 Task: Find a one-way flight from San Diego to New York on August 15.
Action: Mouse moved to (444, 264)
Screenshot: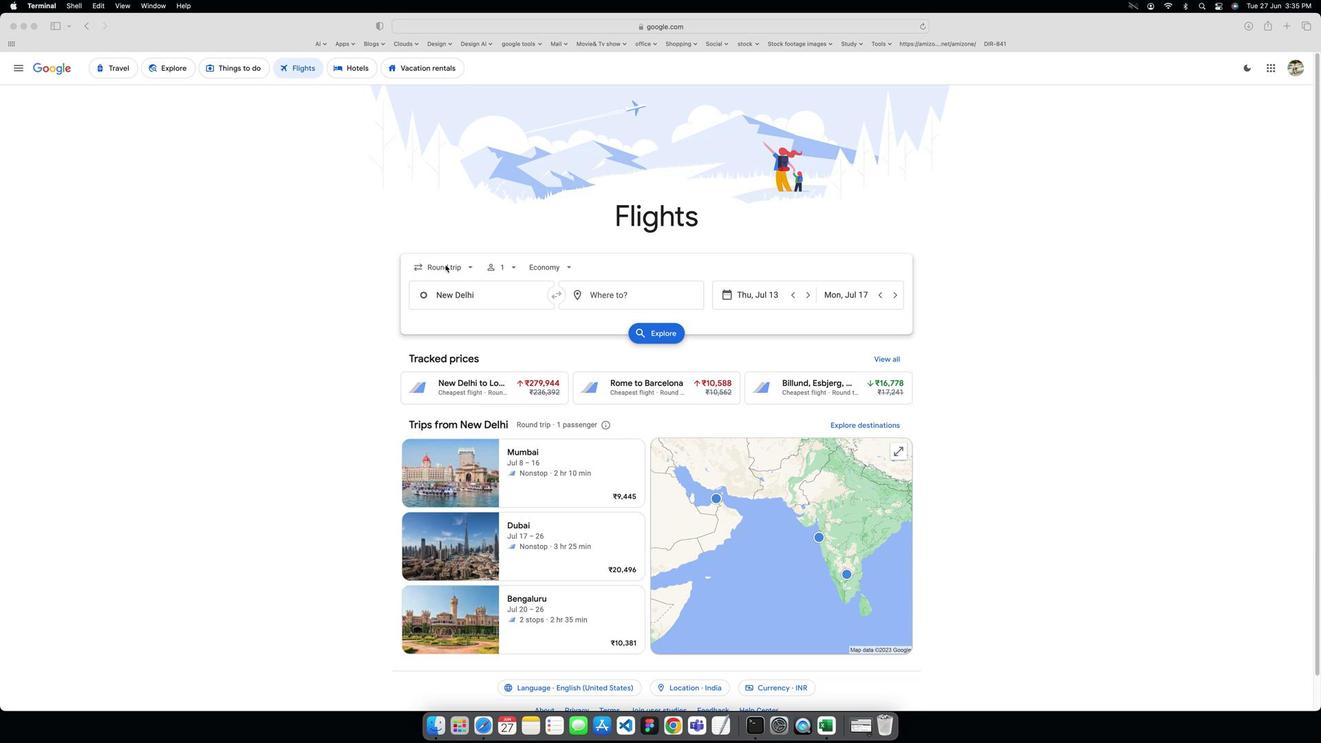 
Action: Mouse pressed left at (444, 264)
Screenshot: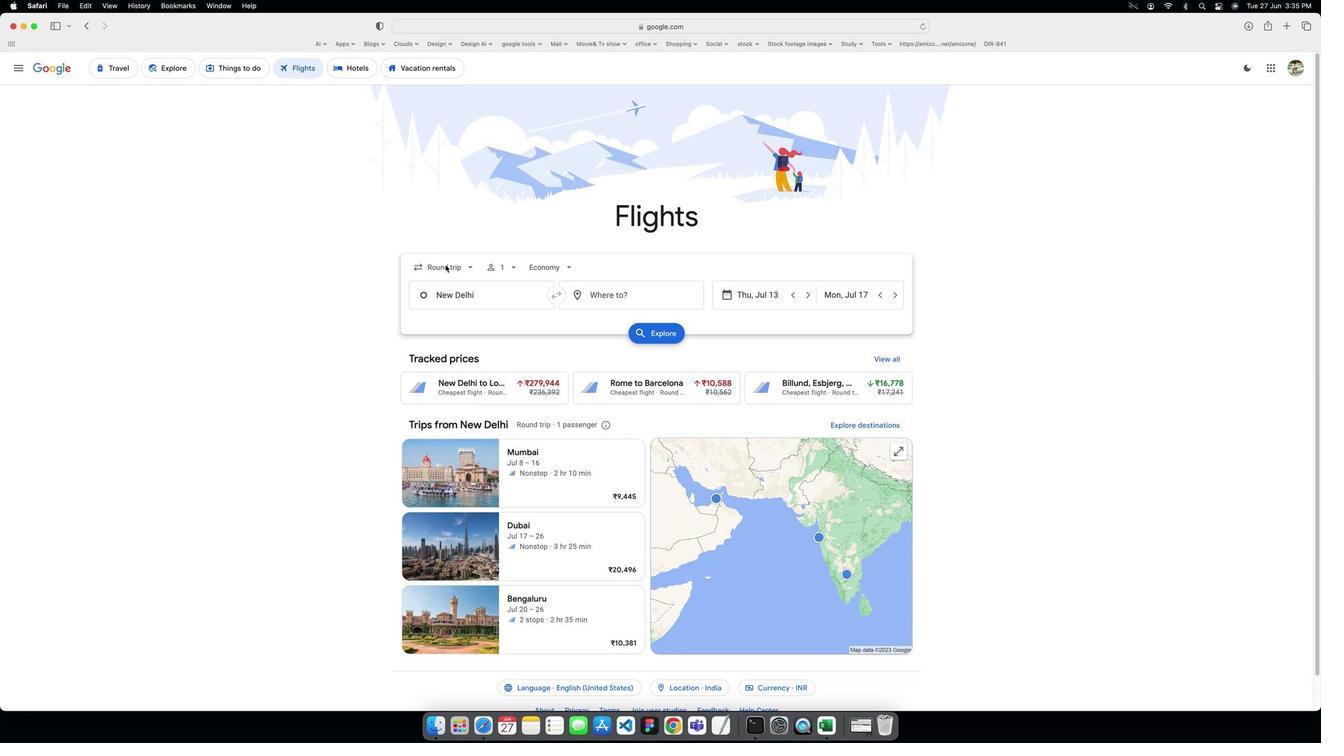 
Action: Mouse moved to (437, 268)
Screenshot: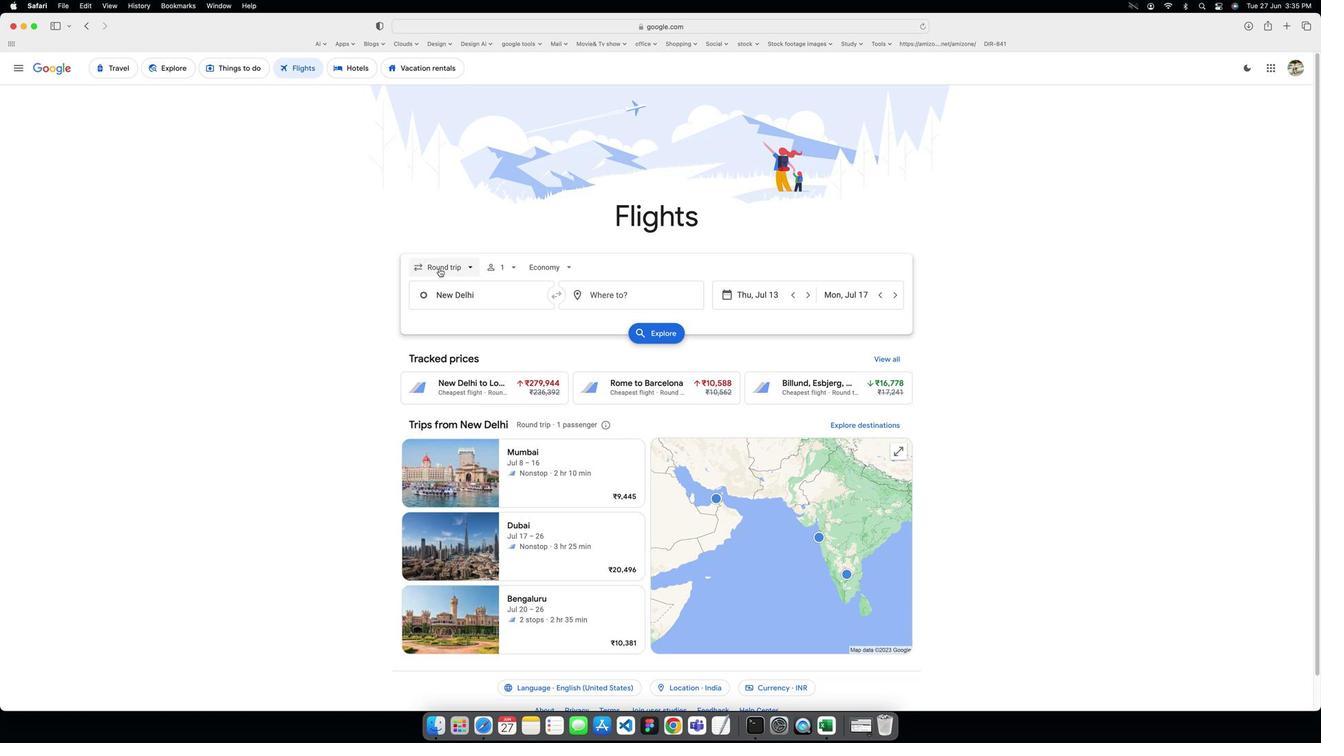 
Action: Mouse pressed left at (437, 268)
Screenshot: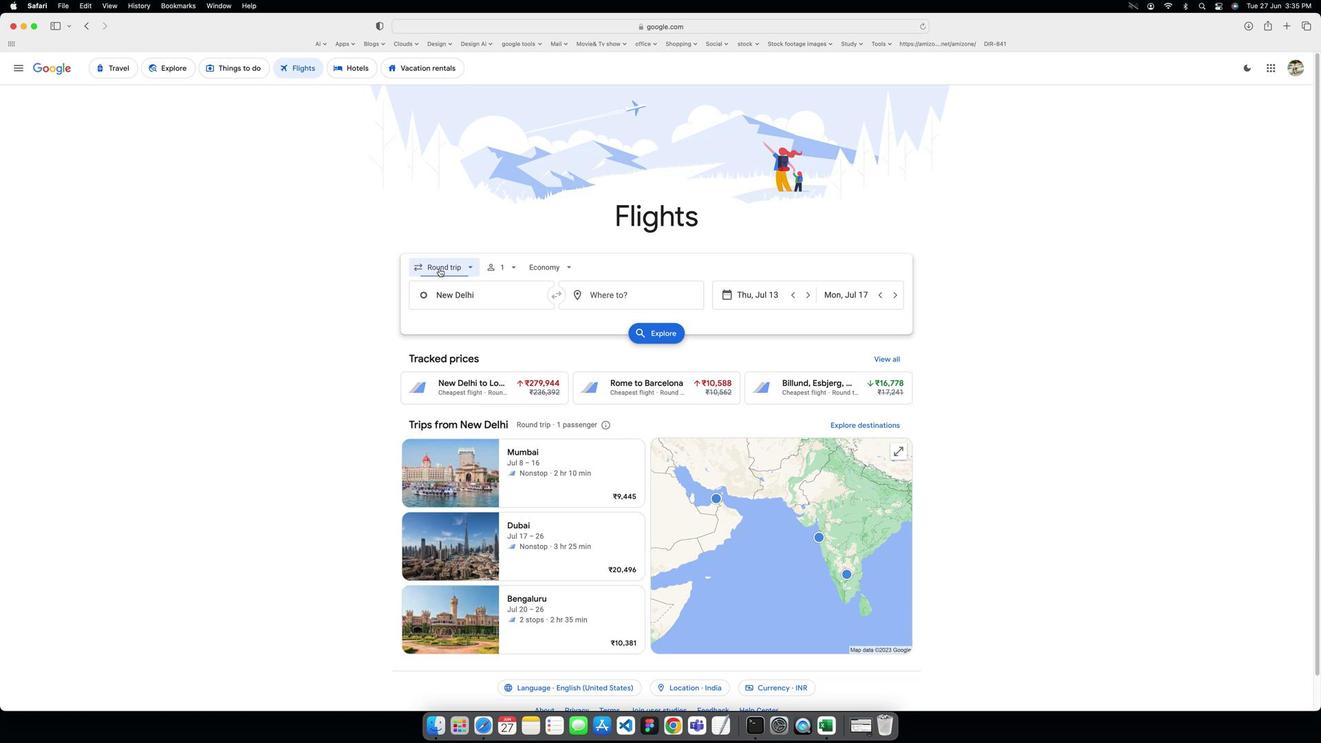 
Action: Mouse moved to (435, 317)
Screenshot: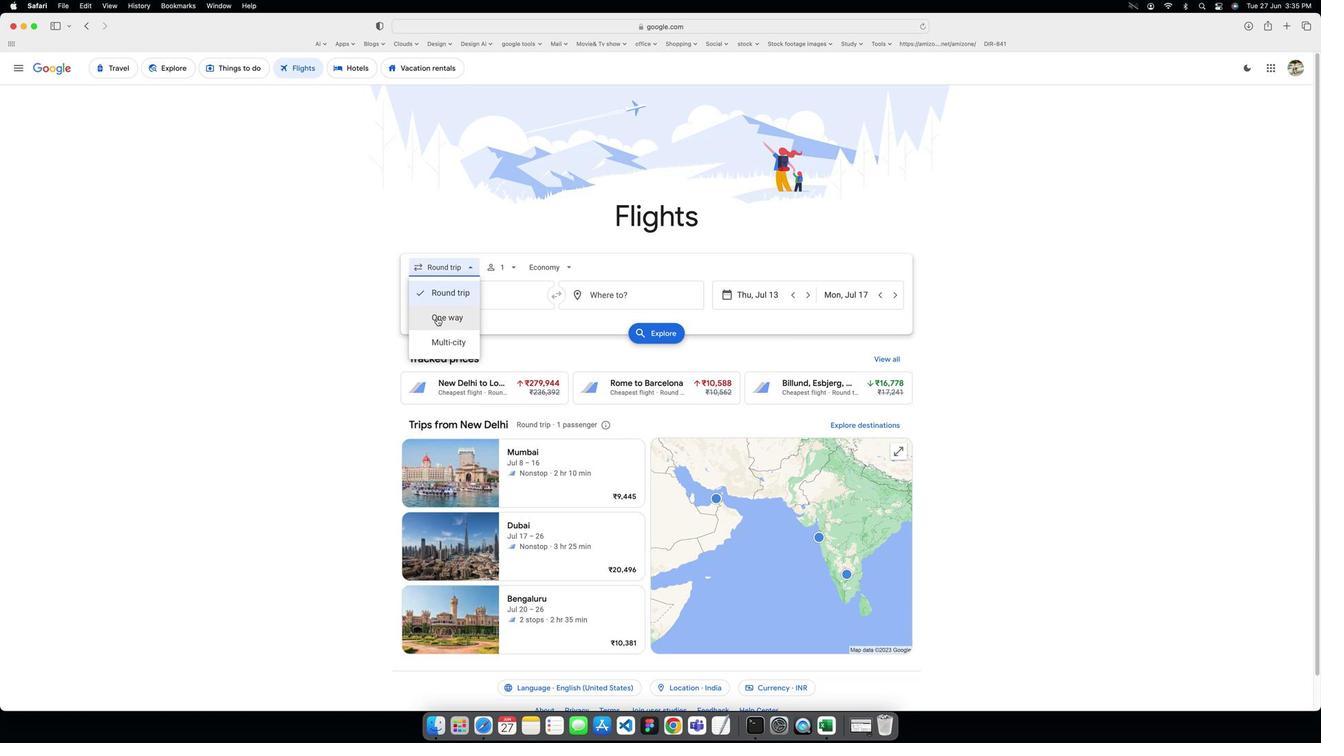 
Action: Mouse pressed left at (435, 317)
Screenshot: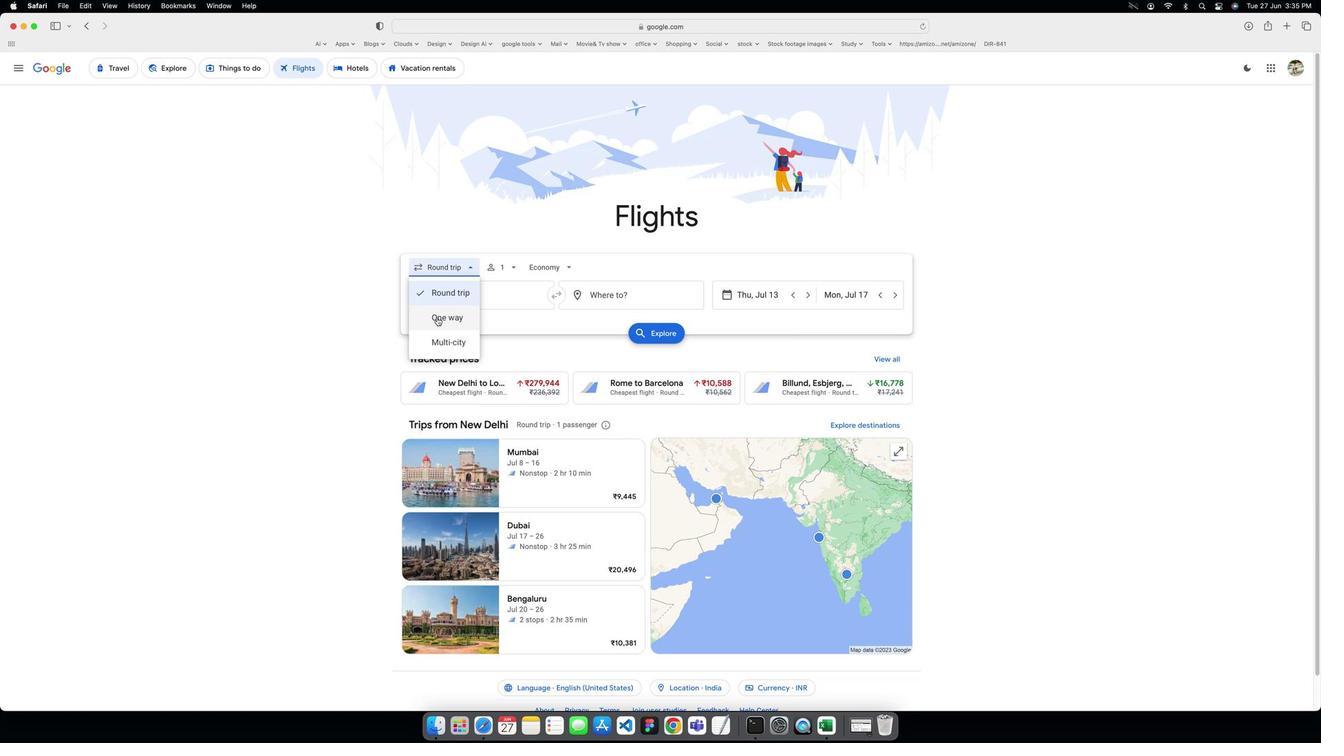 
Action: Mouse moved to (499, 269)
Screenshot: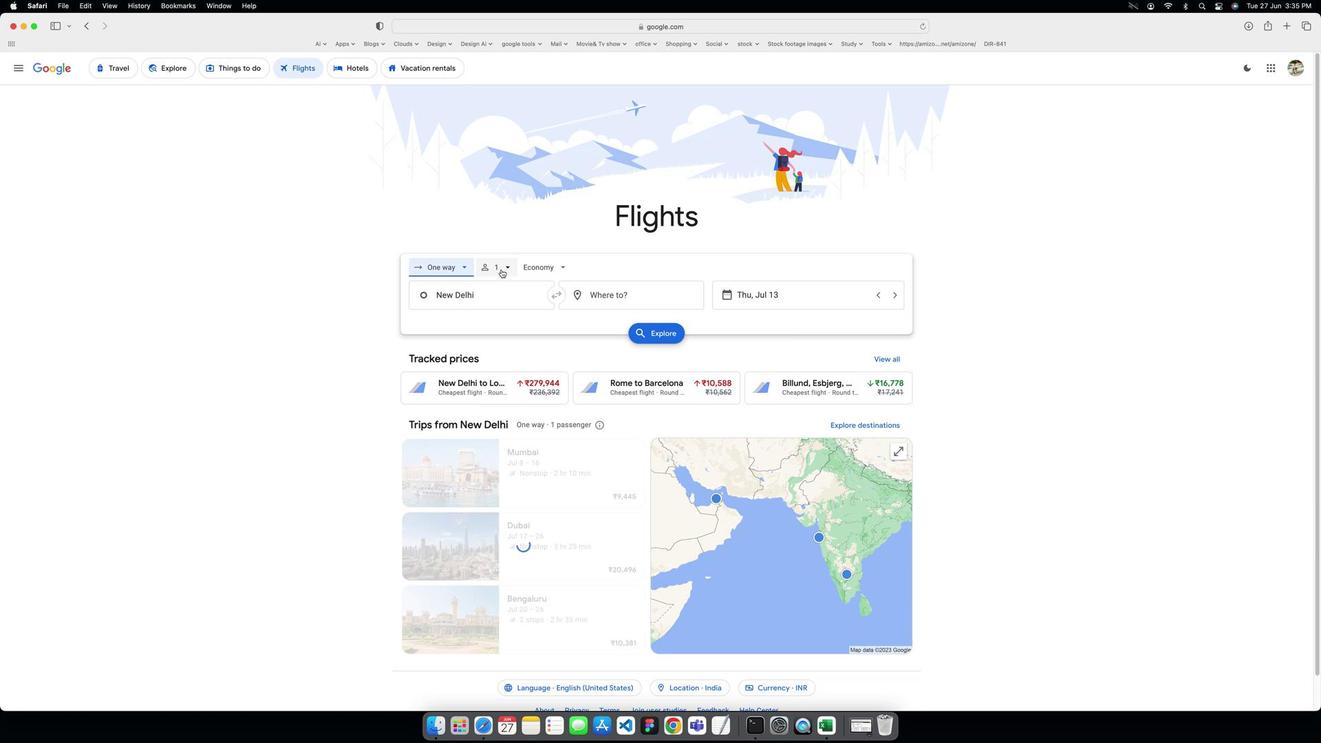 
Action: Mouse pressed left at (499, 269)
Screenshot: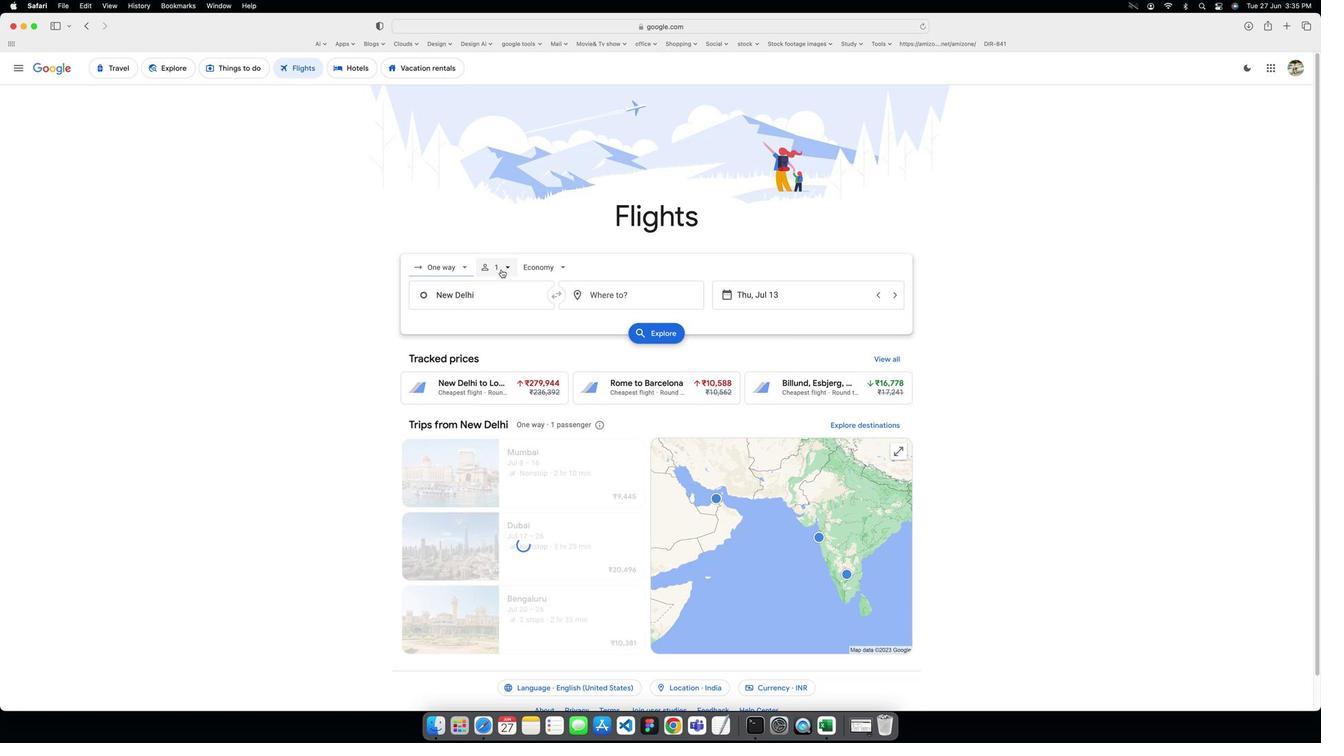 
Action: Mouse moved to (566, 408)
Screenshot: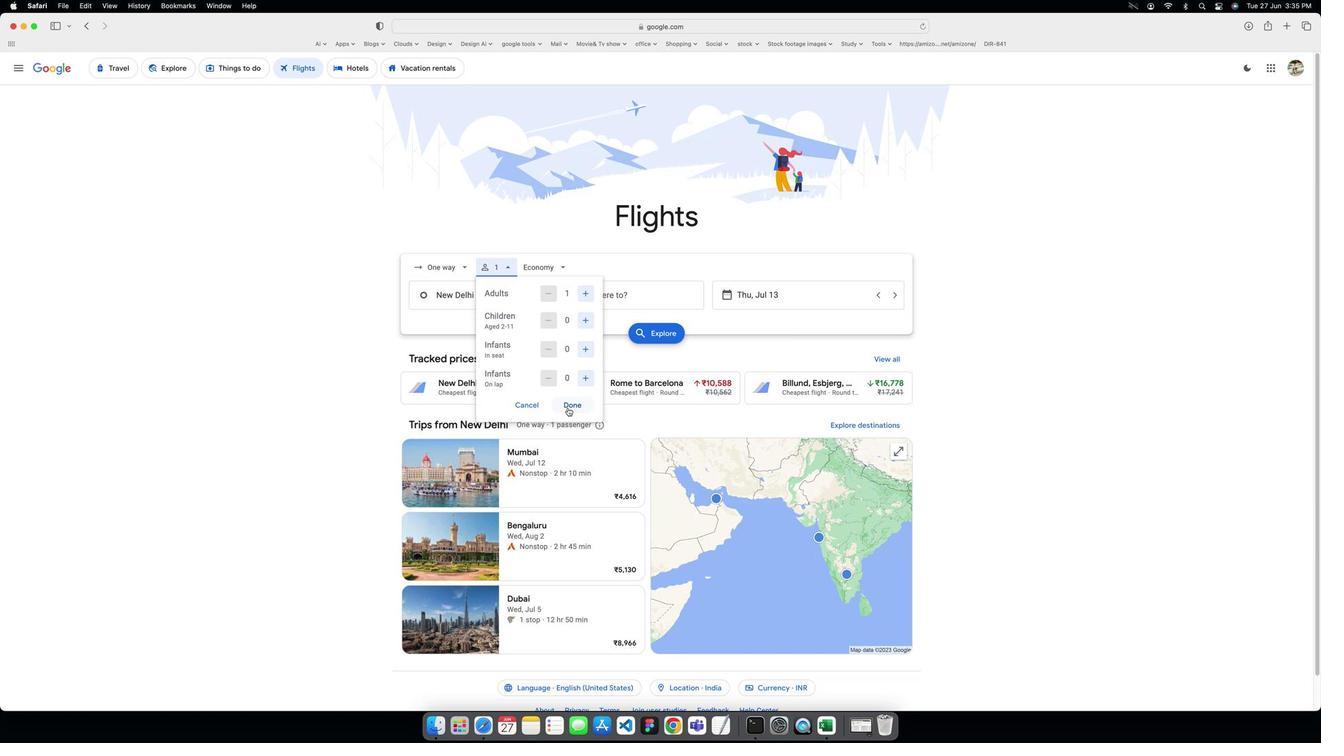 
Action: Mouse pressed left at (566, 408)
Screenshot: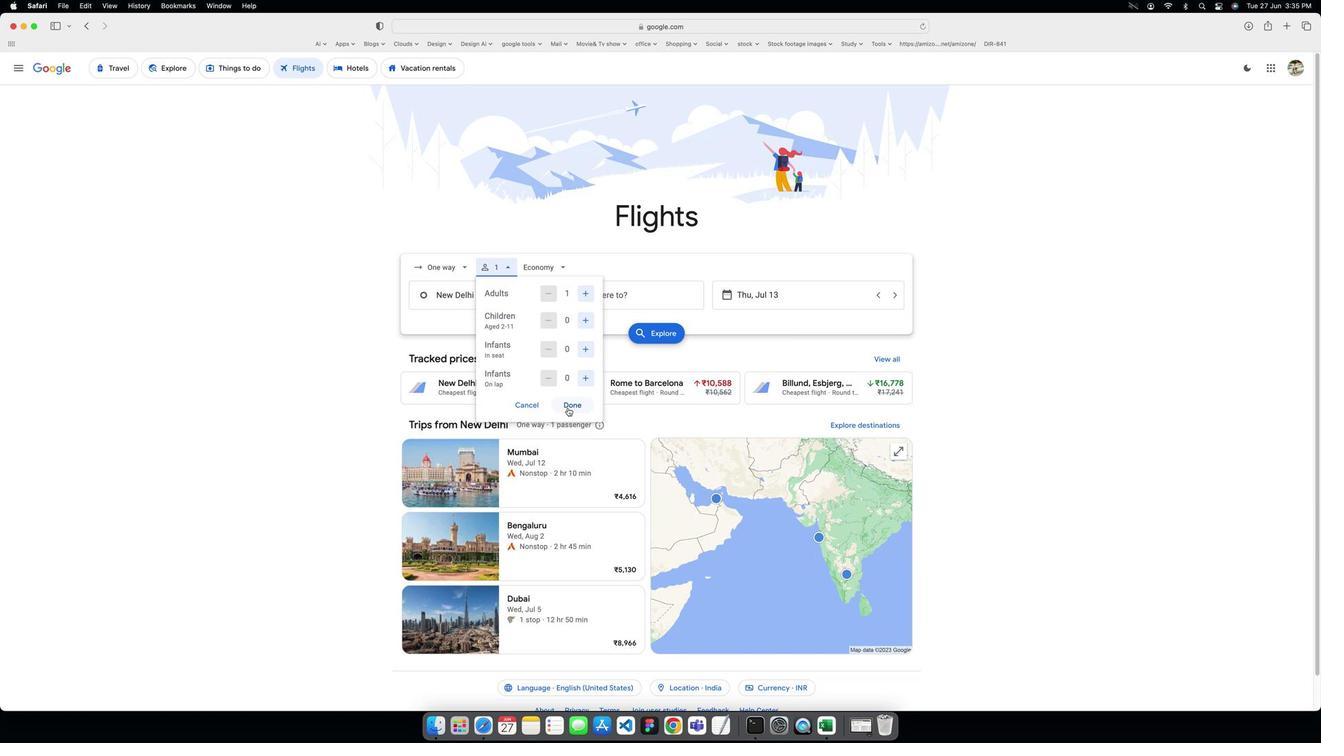 
Action: Mouse moved to (543, 269)
Screenshot: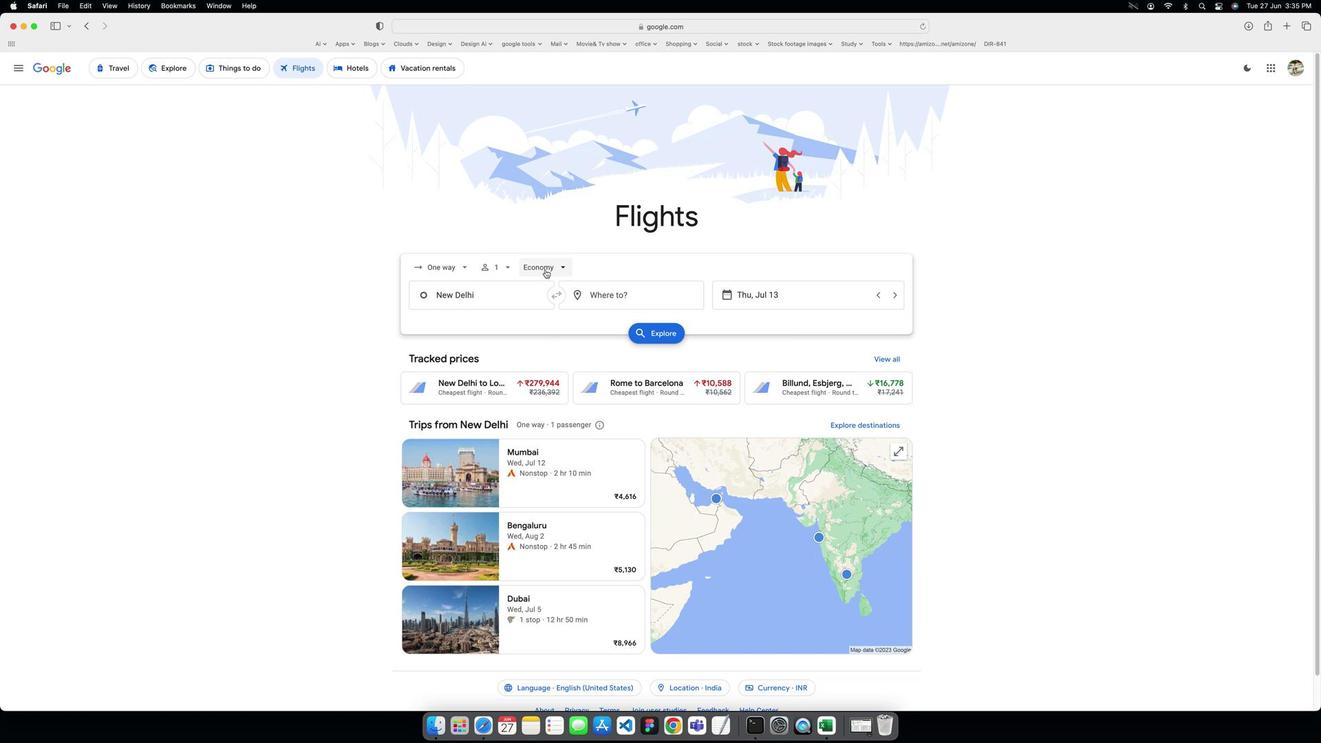 
Action: Mouse pressed left at (543, 269)
Screenshot: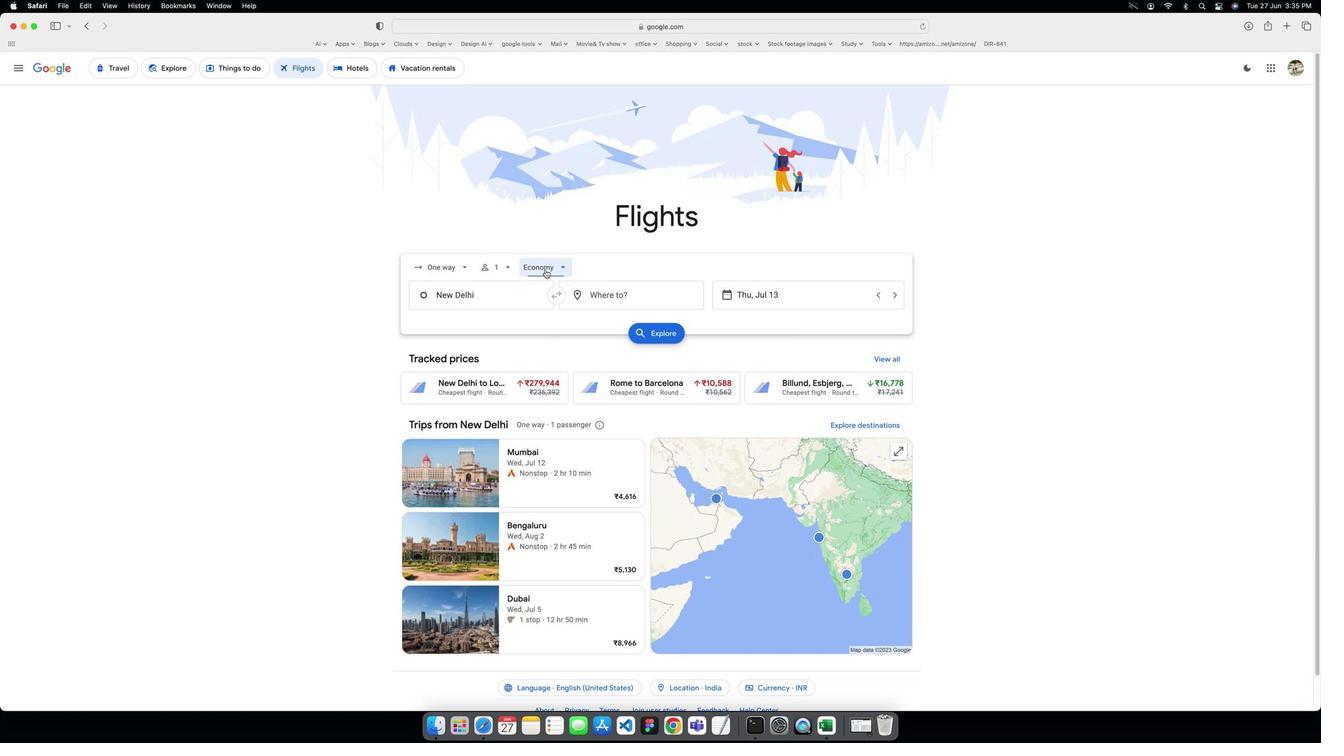 
Action: Mouse moved to (547, 293)
Screenshot: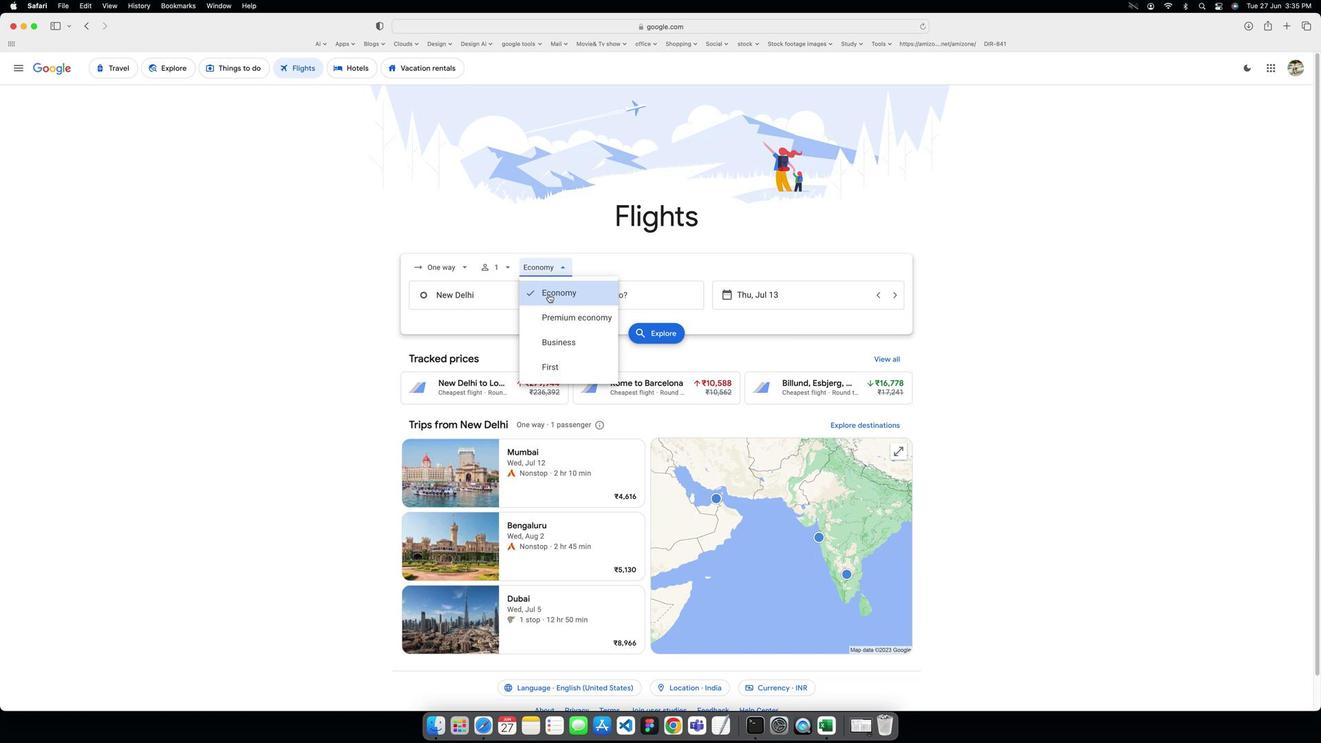 
Action: Mouse pressed left at (547, 293)
Screenshot: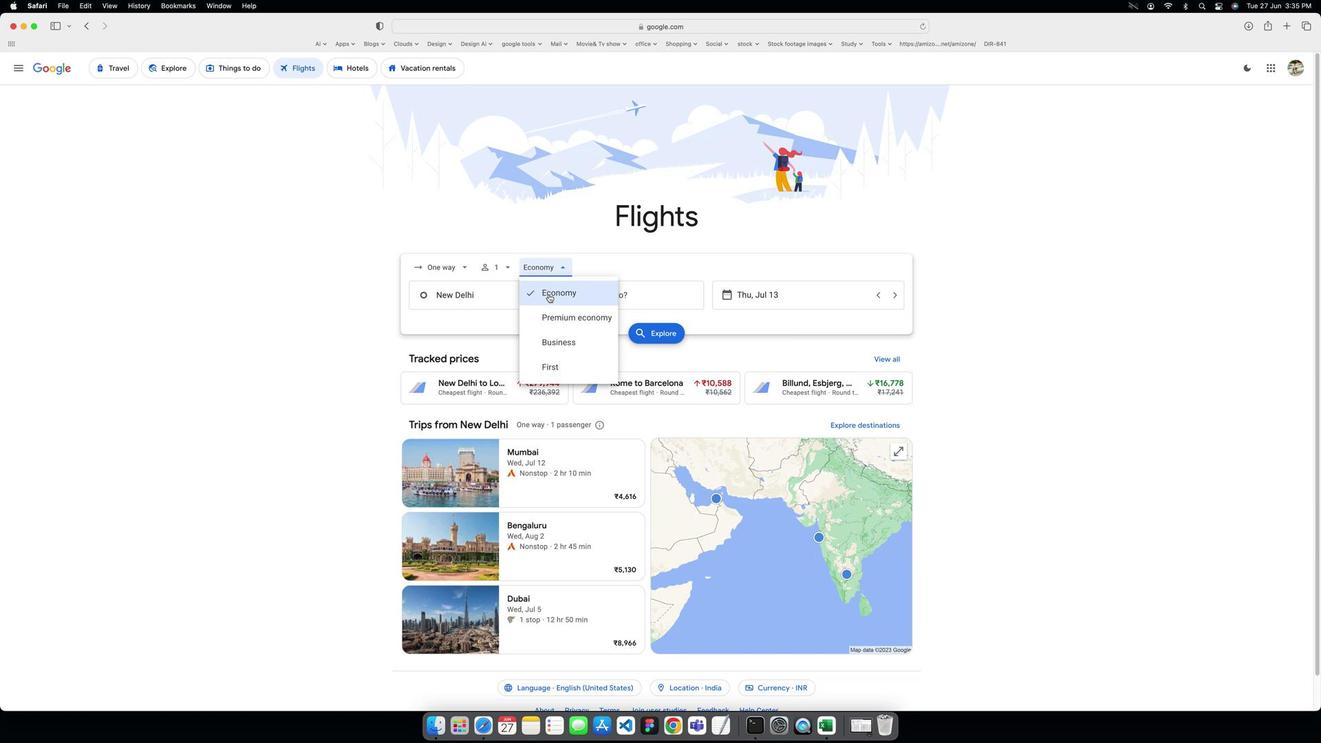 
Action: Mouse moved to (519, 290)
Screenshot: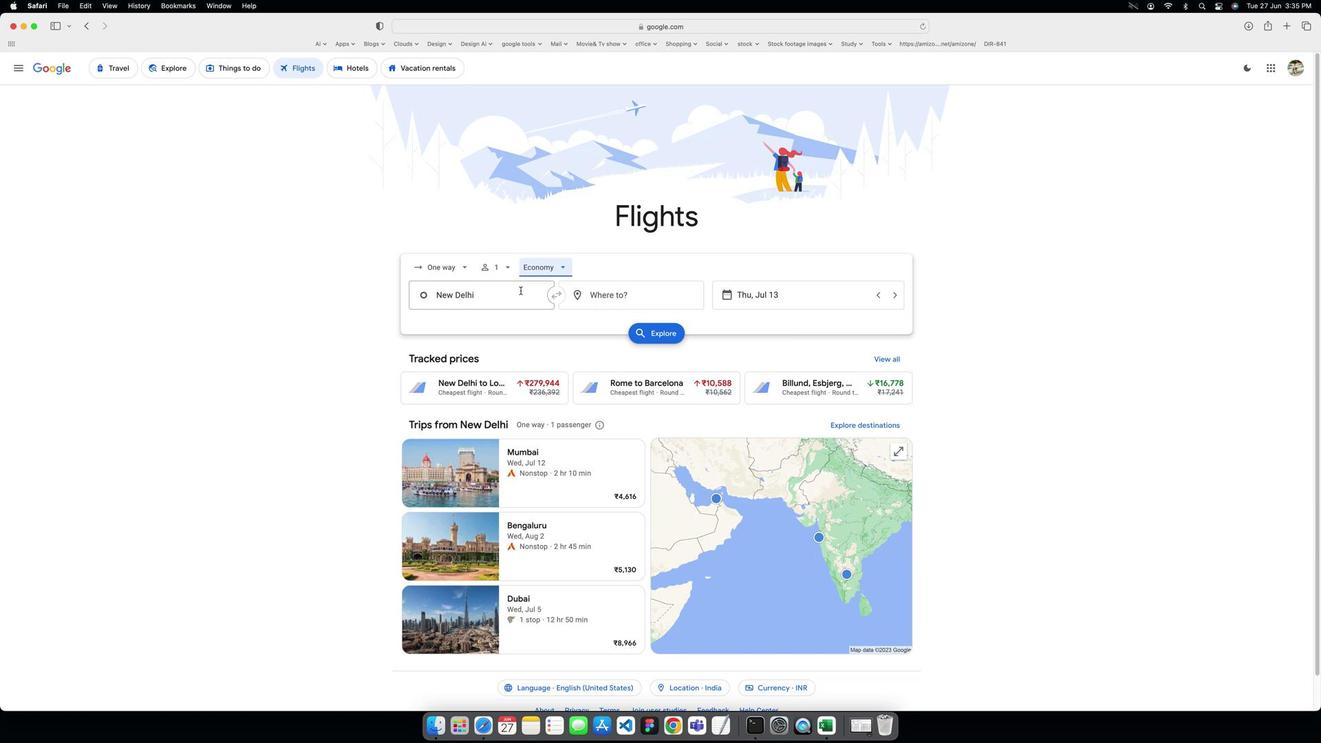 
Action: Mouse pressed left at (519, 290)
Screenshot: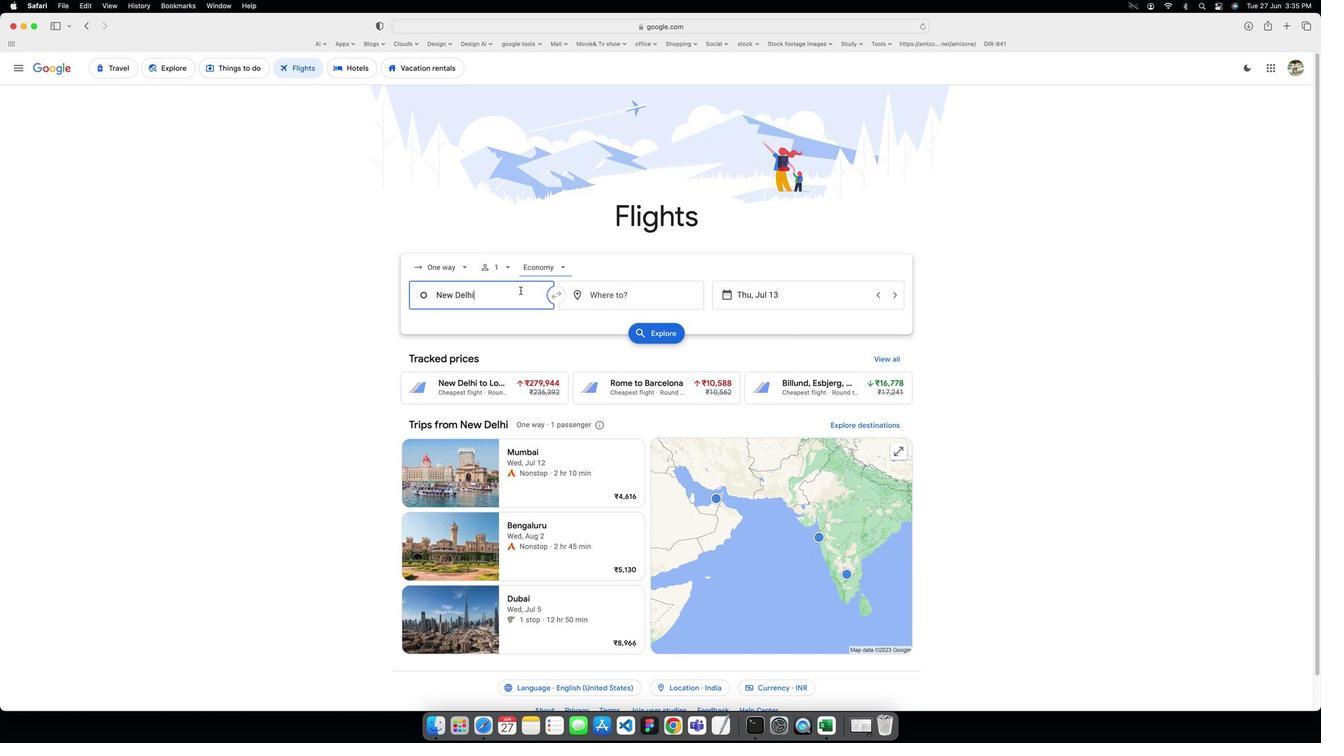 
Action: Key pressed Key.caps_lock'S'Key.caps_lock'a''n'Key.spaceKey.caps_lock'D'Key.caps_lock'i''e''g''o'Key.enter
Screenshot: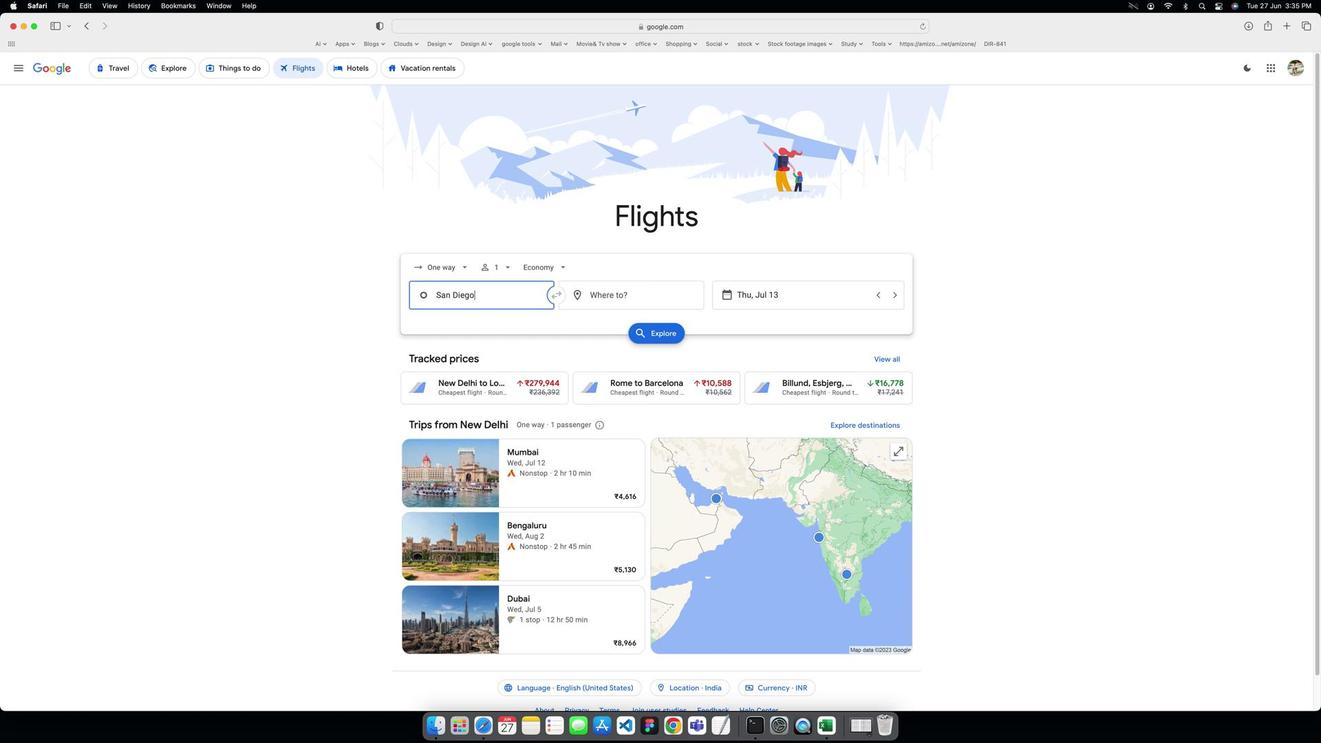 
Action: Mouse moved to (606, 295)
Screenshot: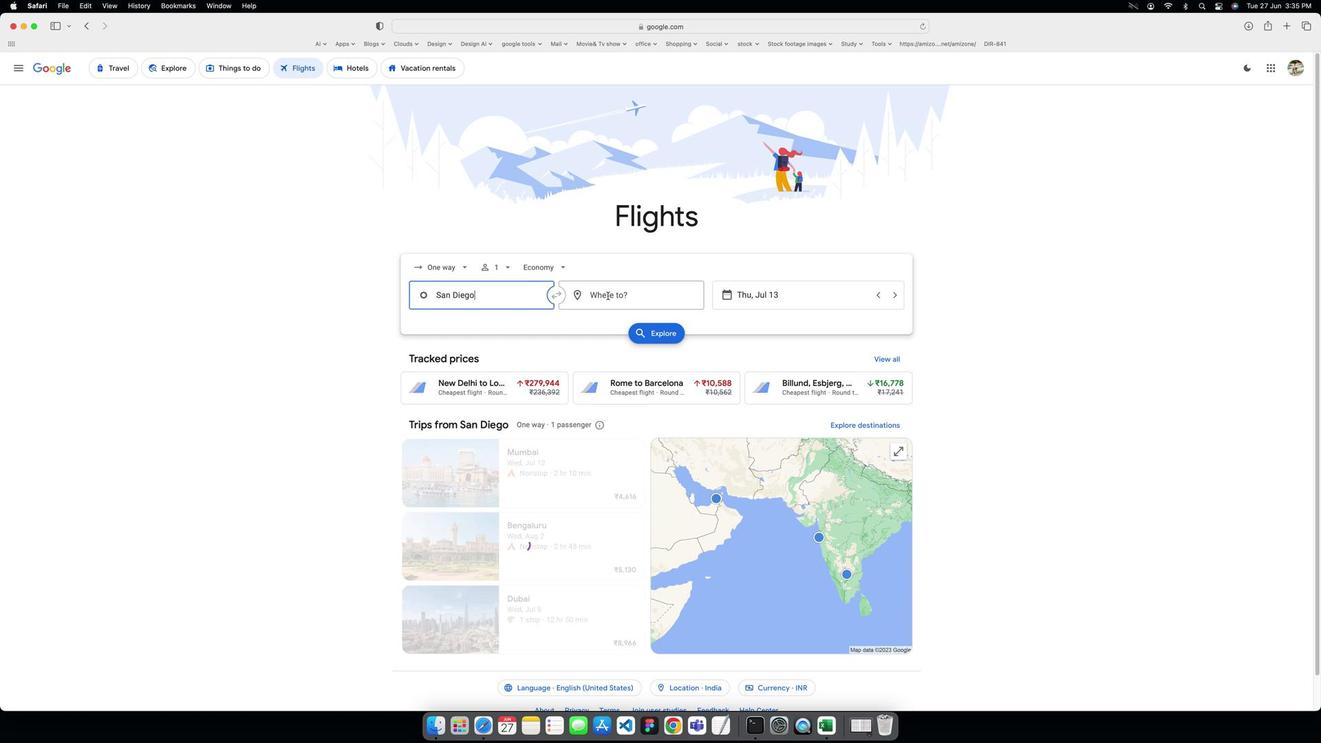 
Action: Mouse pressed left at (606, 295)
Screenshot: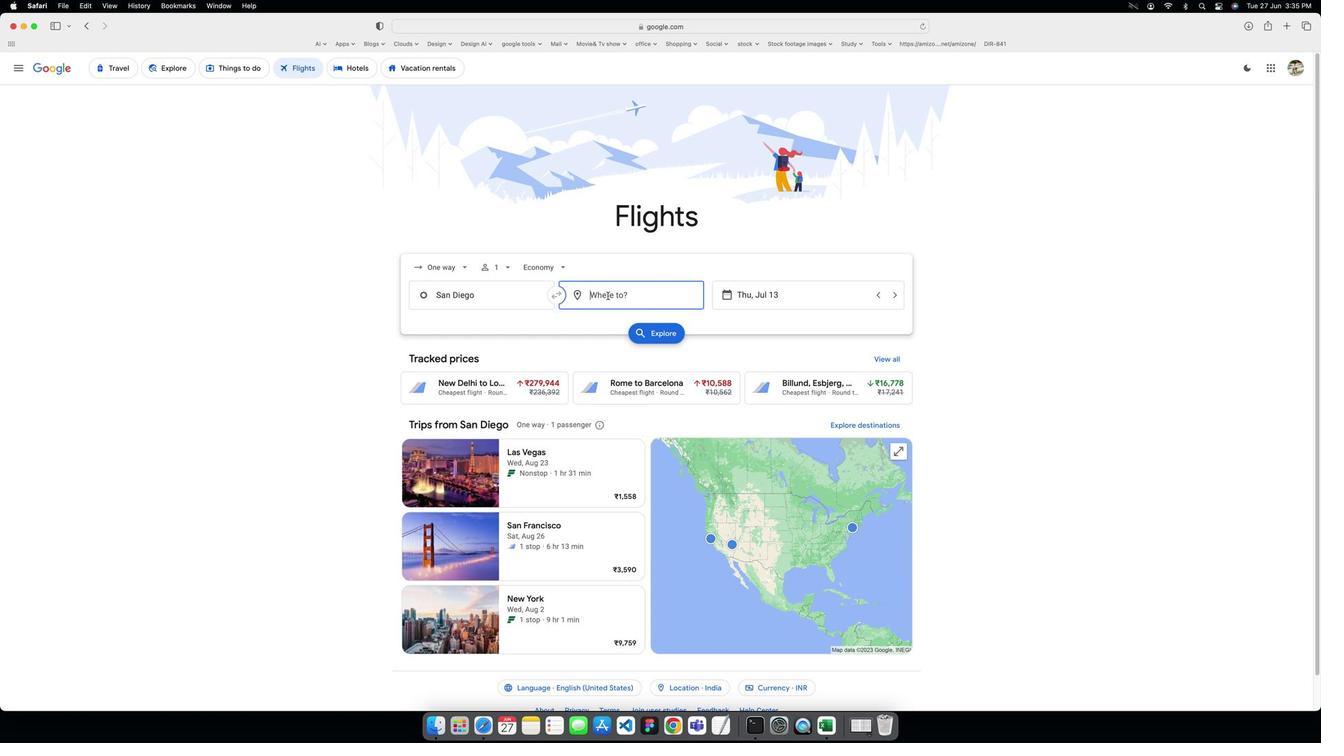 
Action: Key pressed Key.caps_lock'N'Key.caps_lock'e''w'Key.spaceKey.caps_lock'Y'Key.caps_lock'o''r''k'
Screenshot: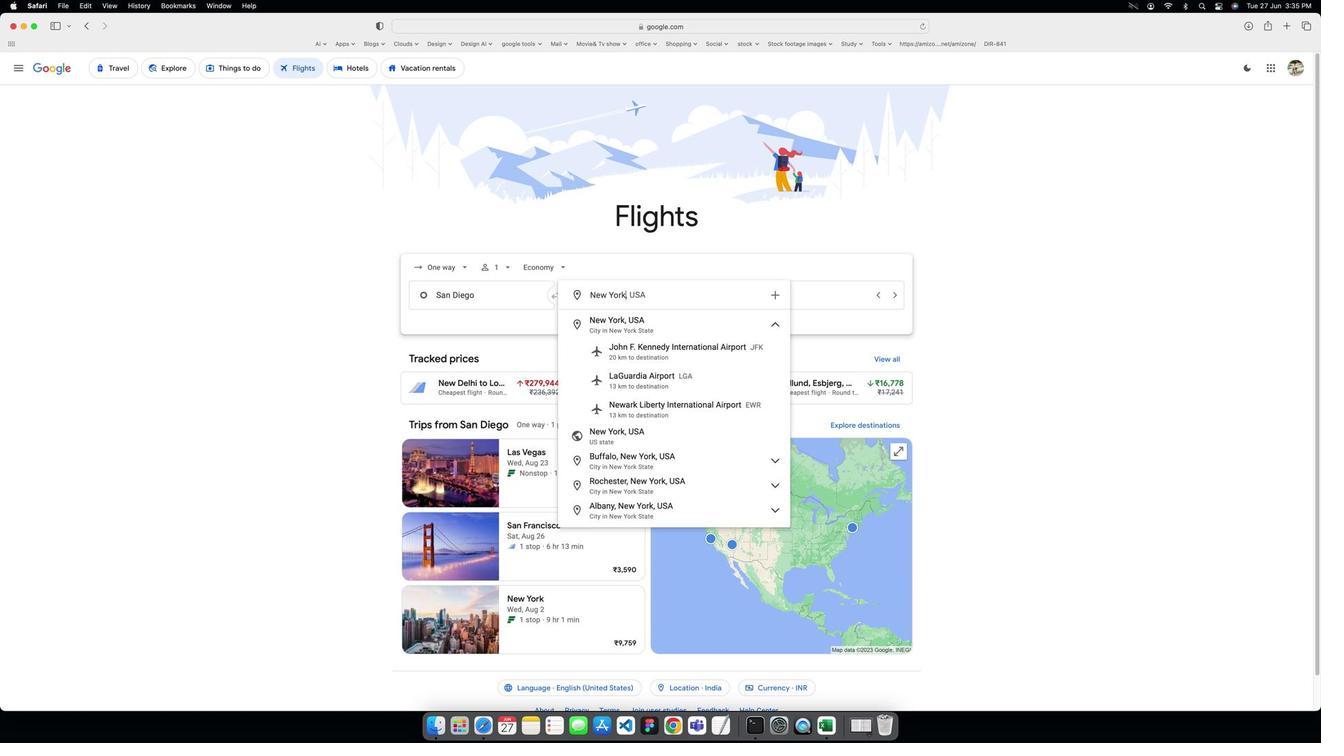 
Action: Mouse moved to (608, 318)
Screenshot: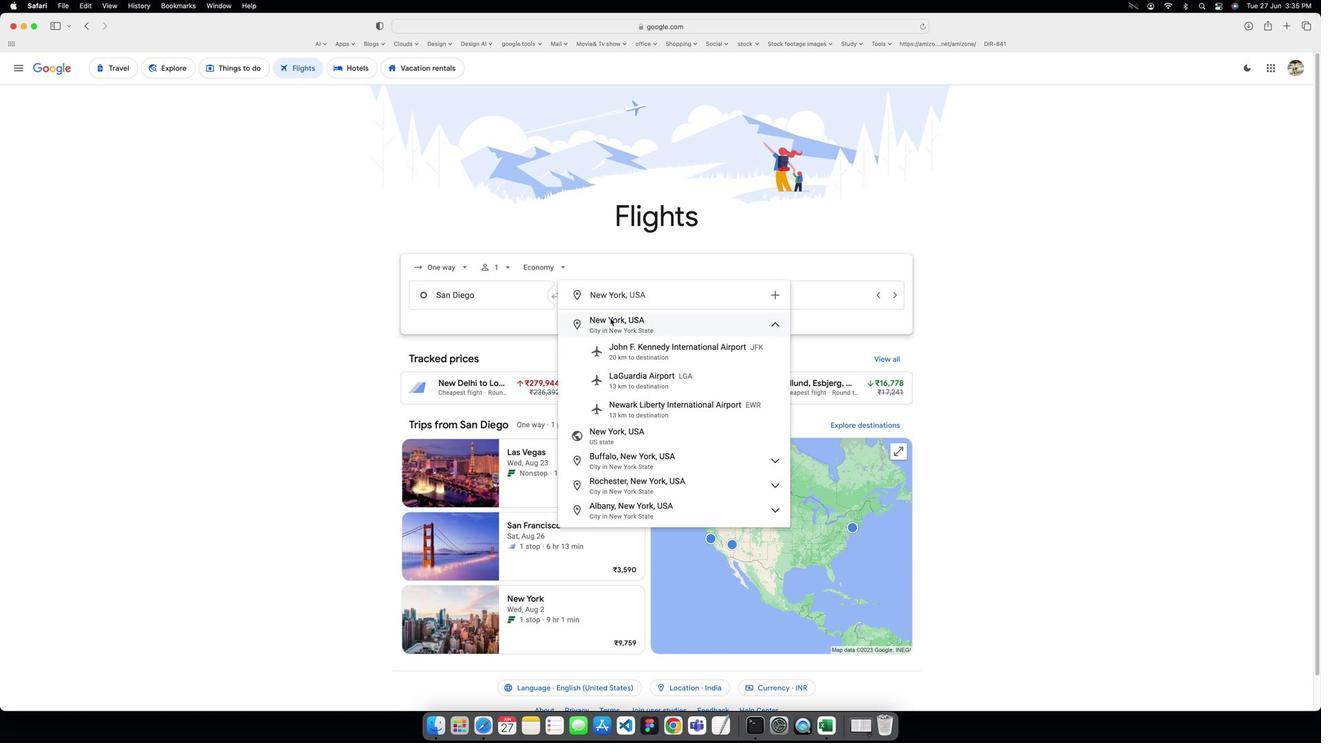 
Action: Mouse pressed left at (608, 318)
Screenshot: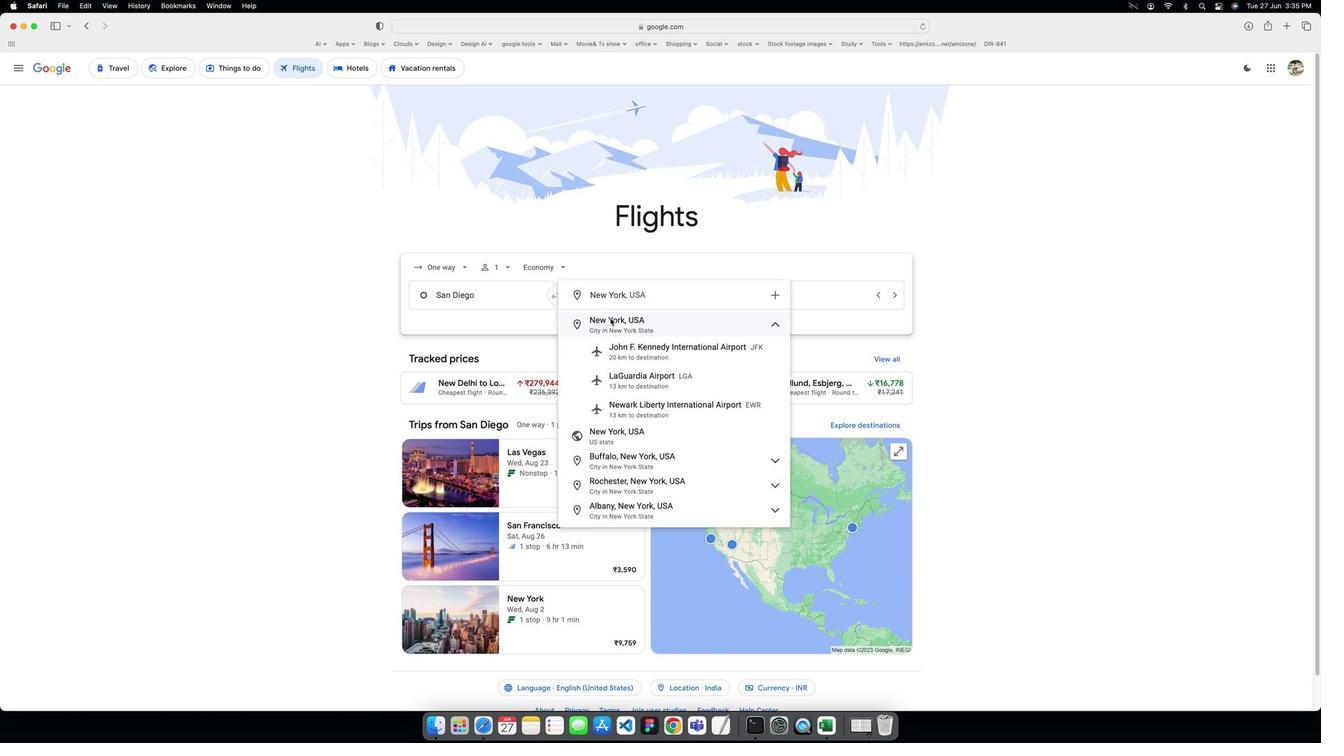 
Action: Mouse moved to (800, 299)
Screenshot: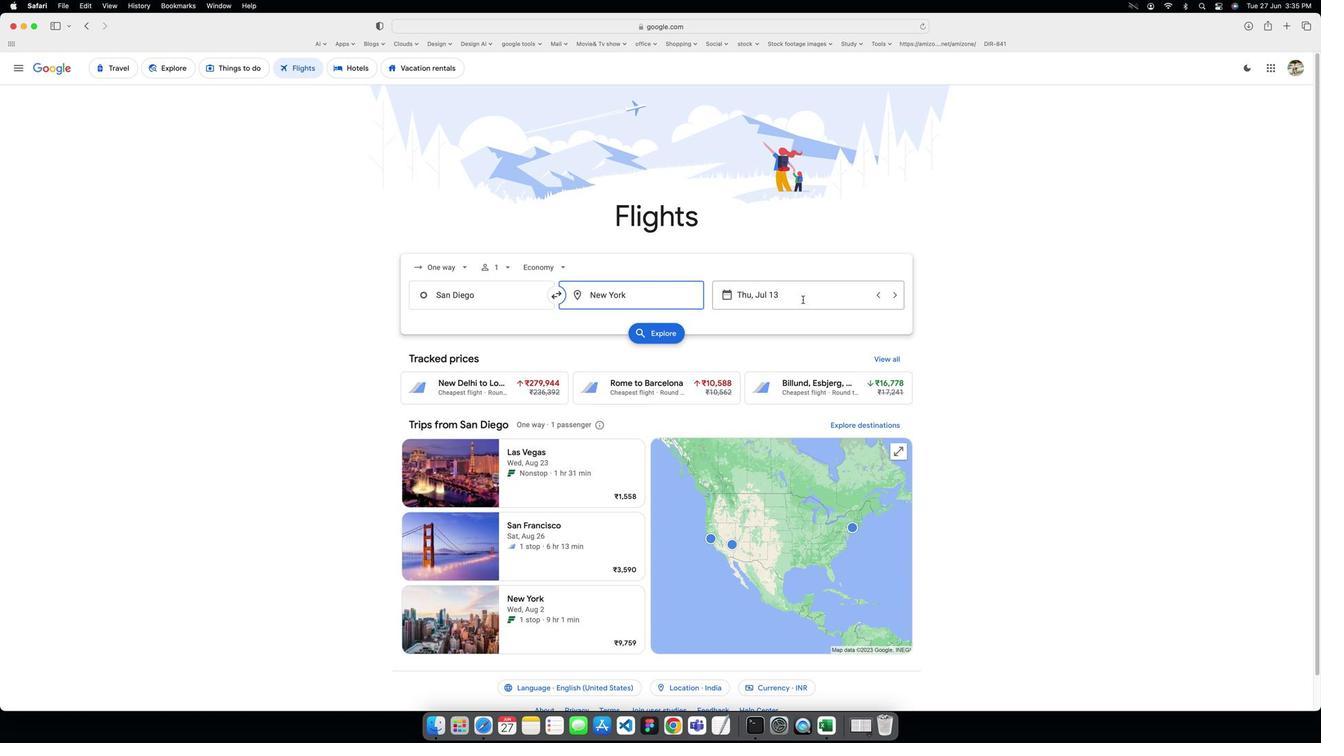 
Action: Mouse pressed left at (800, 299)
Screenshot: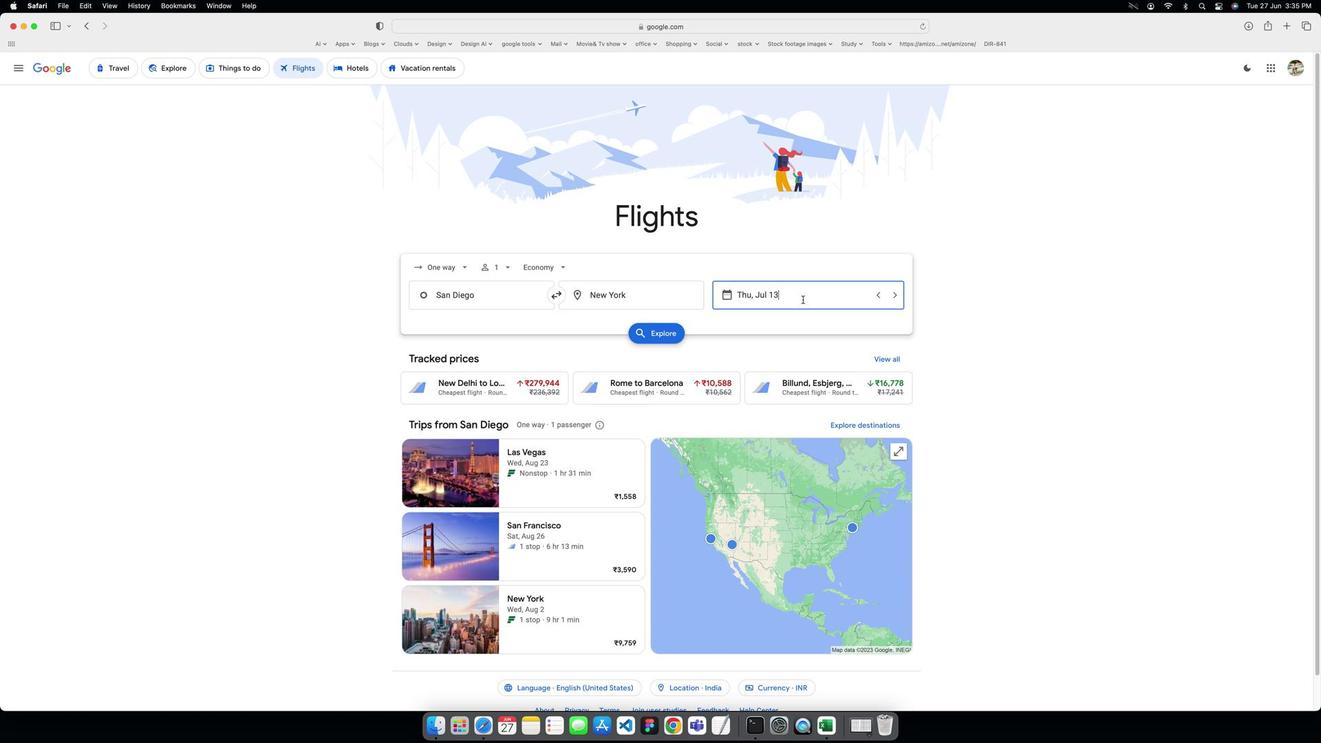 
Action: Mouse moved to (907, 429)
Screenshot: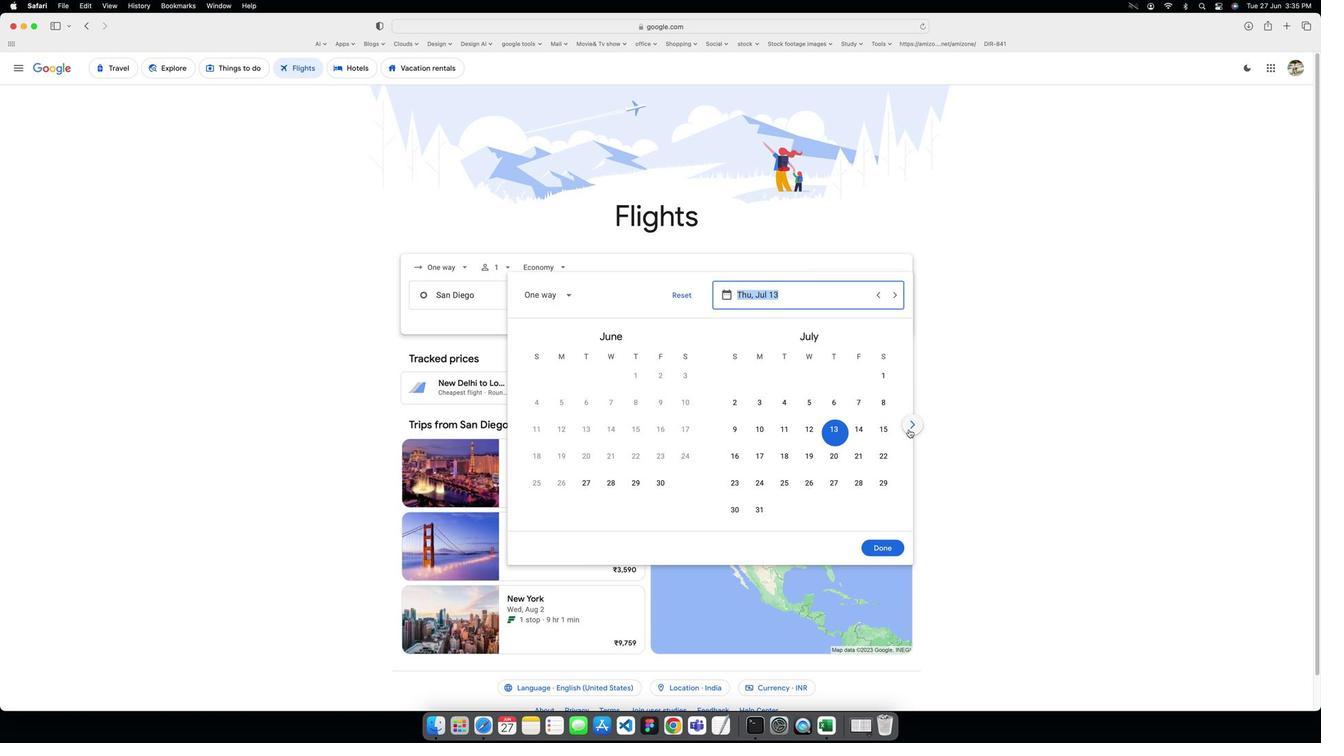 
Action: Mouse pressed left at (907, 429)
Screenshot: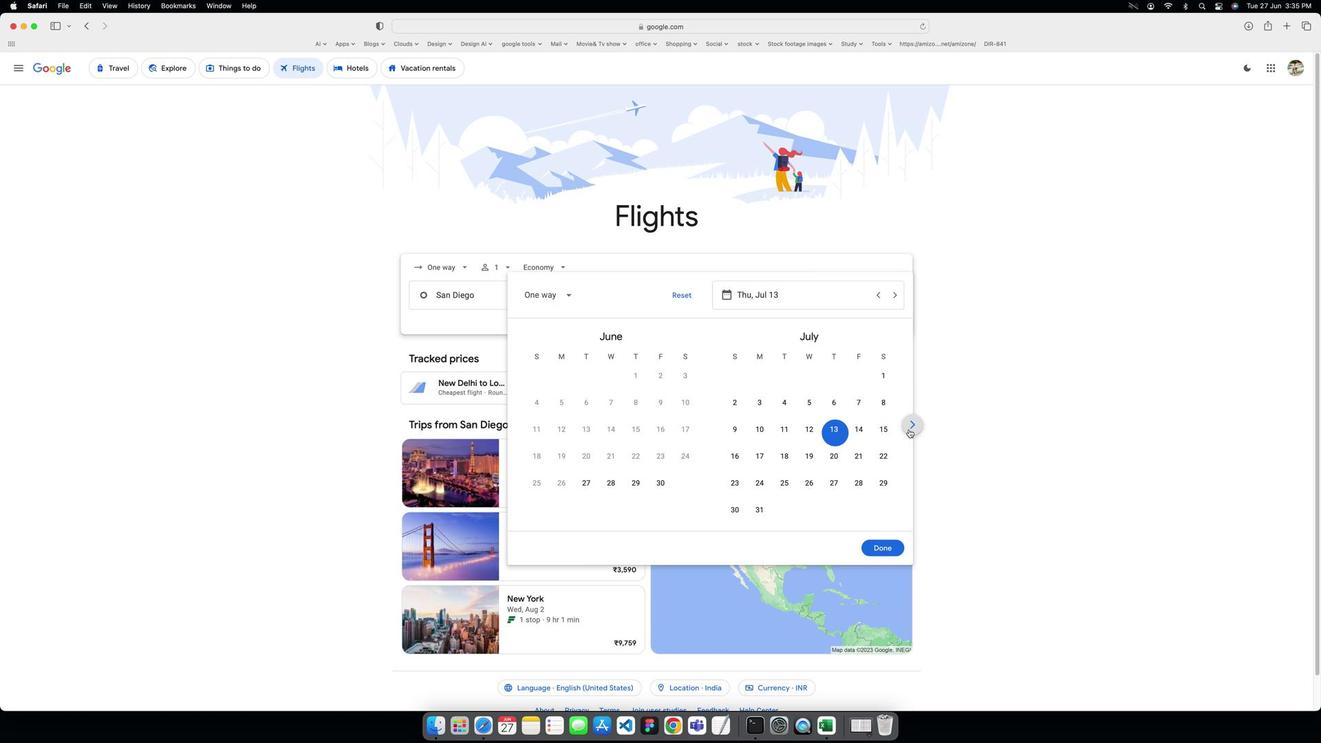 
Action: Mouse moved to (786, 428)
Screenshot: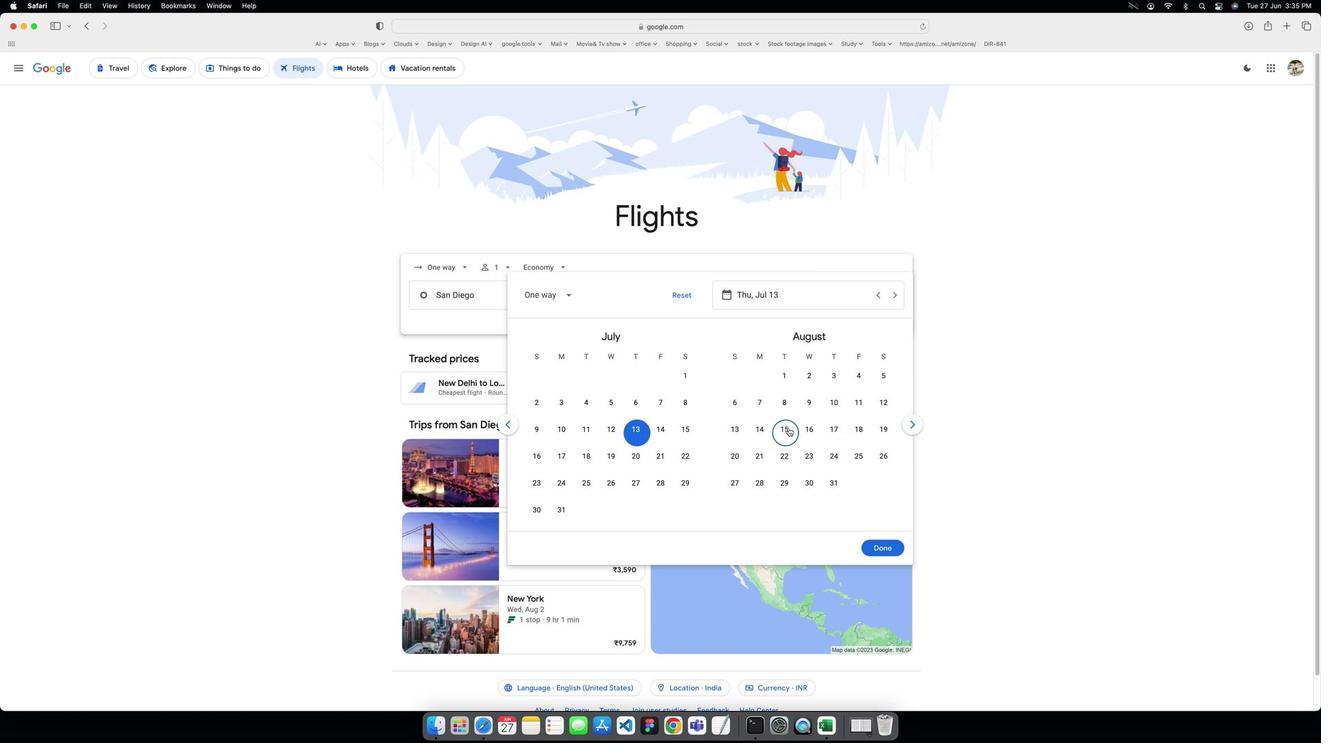 
Action: Mouse pressed left at (786, 428)
Screenshot: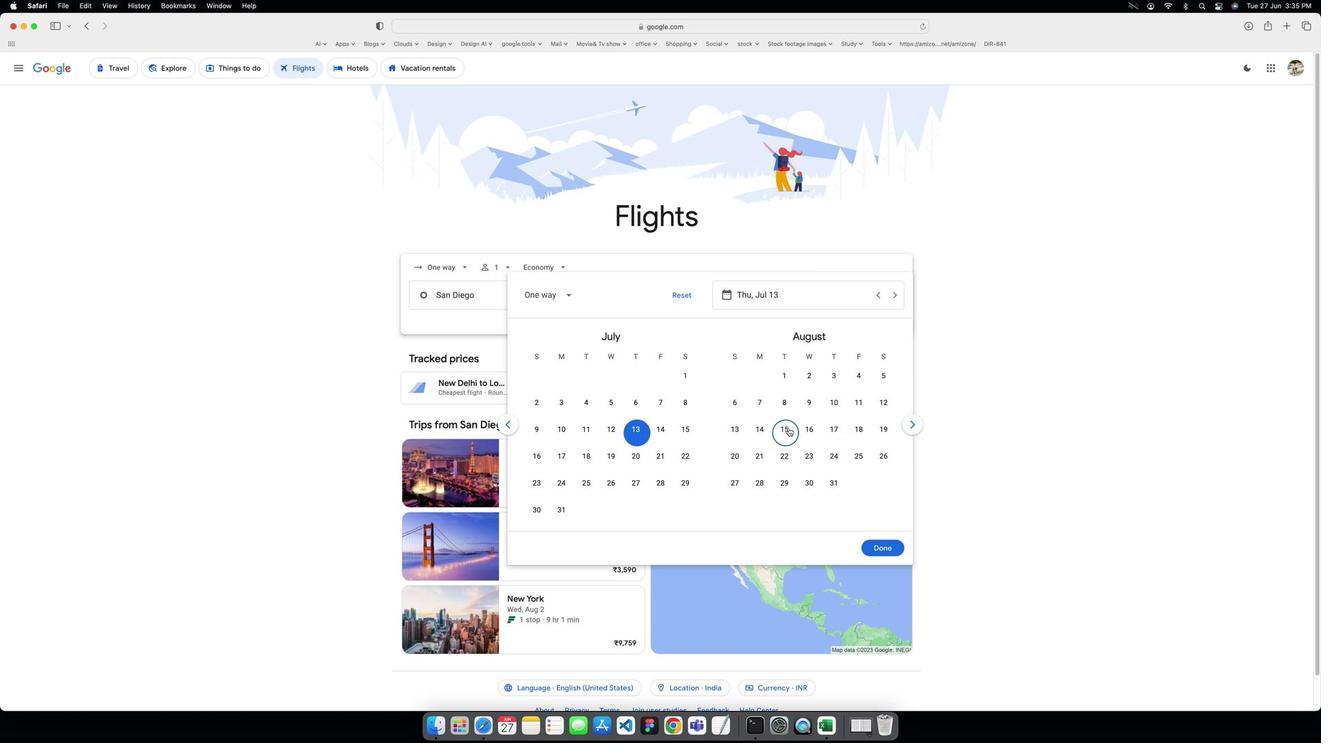 
Action: Mouse moved to (880, 550)
Screenshot: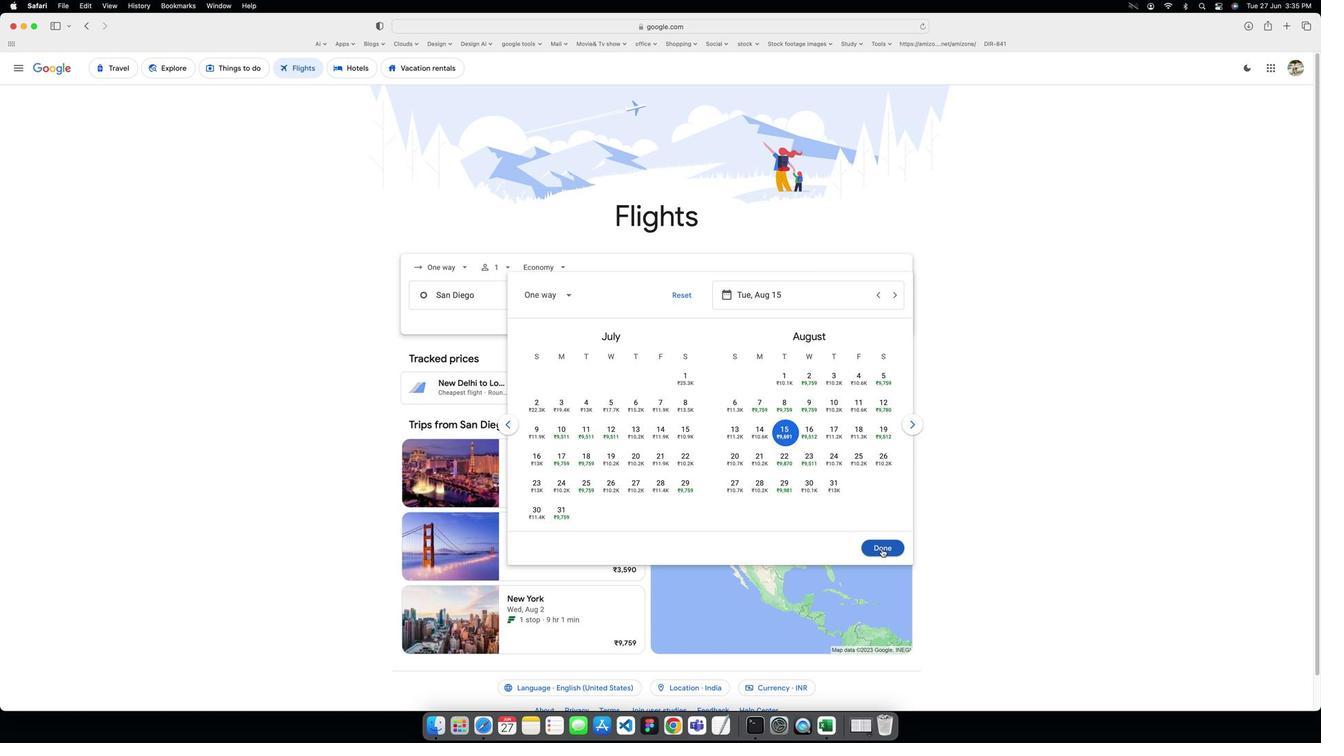 
Action: Mouse pressed left at (880, 550)
Screenshot: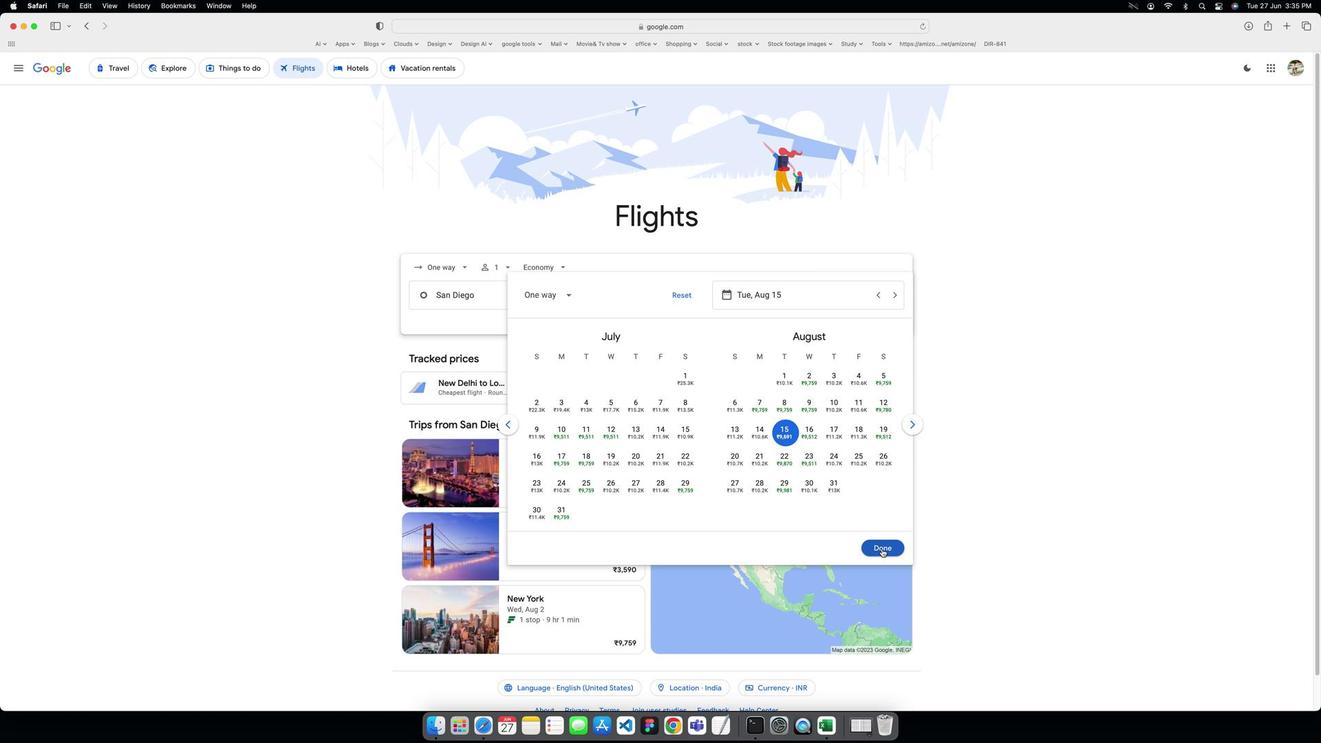 
Action: Mouse moved to (669, 338)
Screenshot: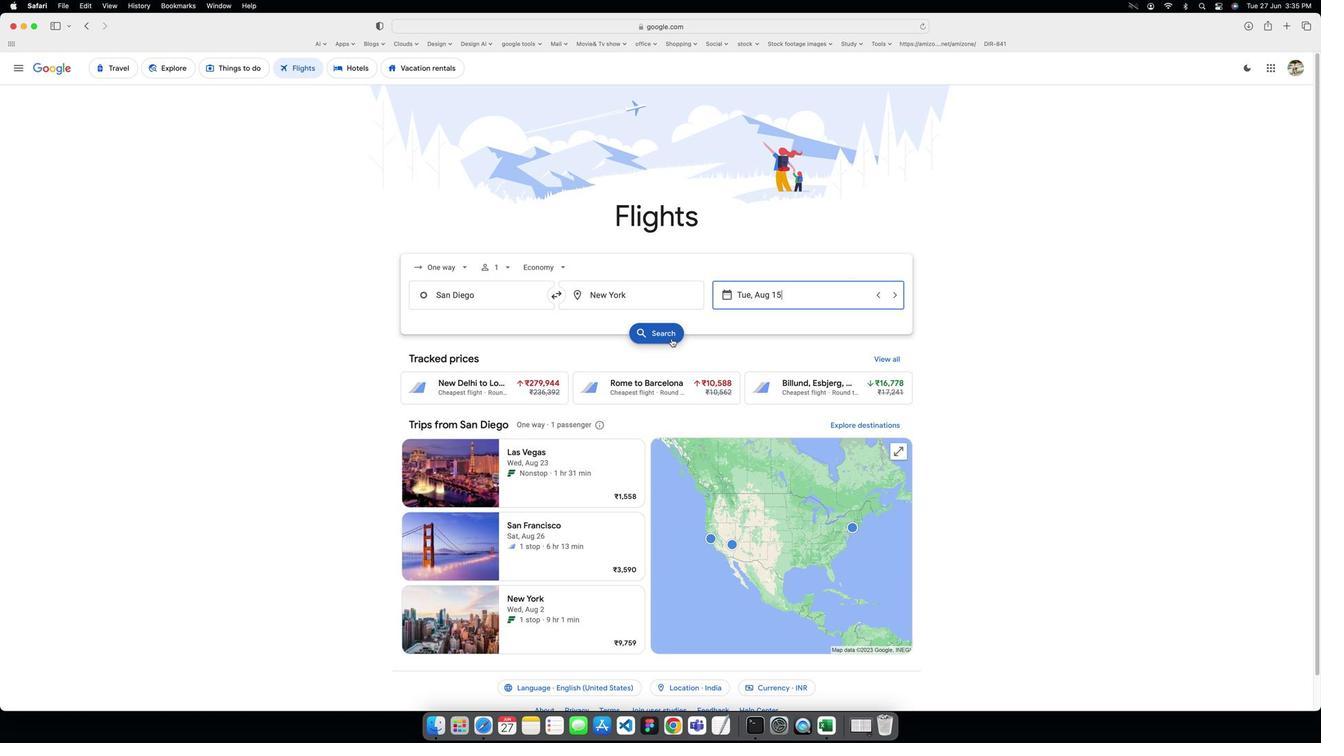
Action: Mouse pressed left at (669, 338)
Screenshot: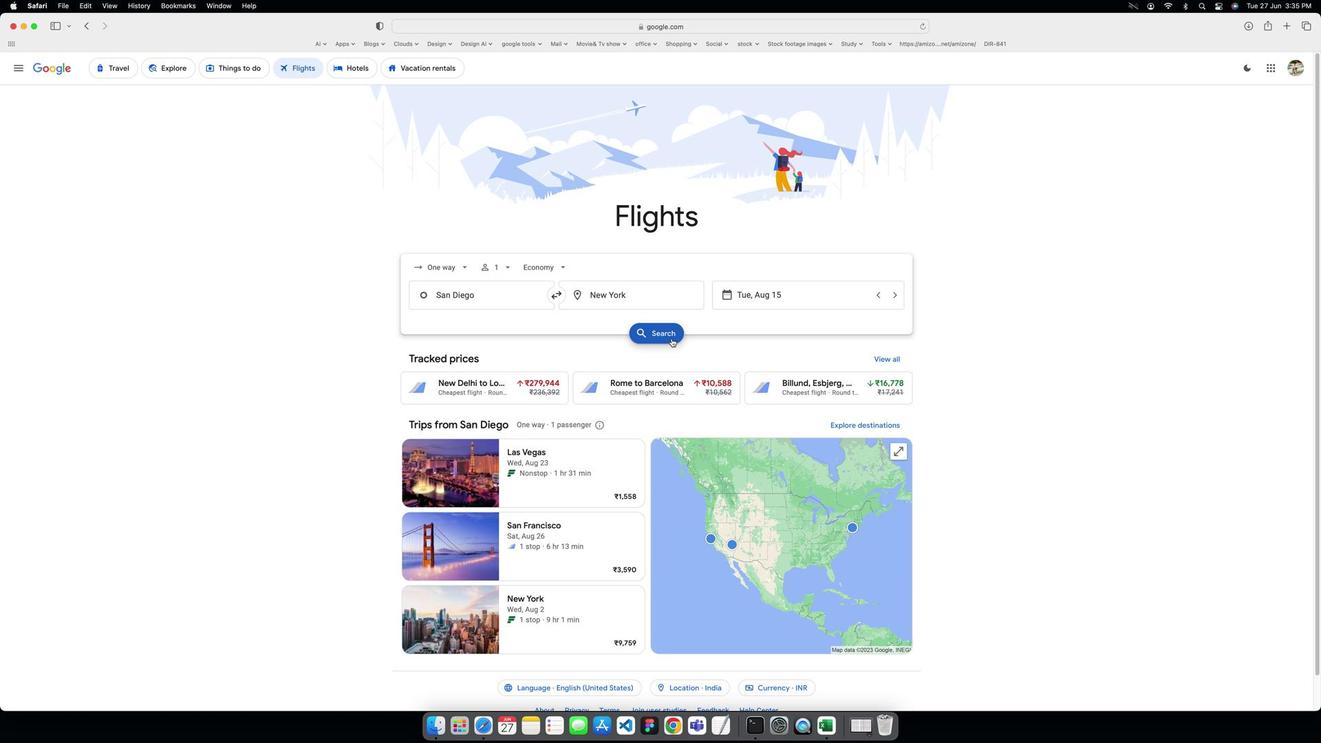 
Action: Mouse moved to (889, 256)
Screenshot: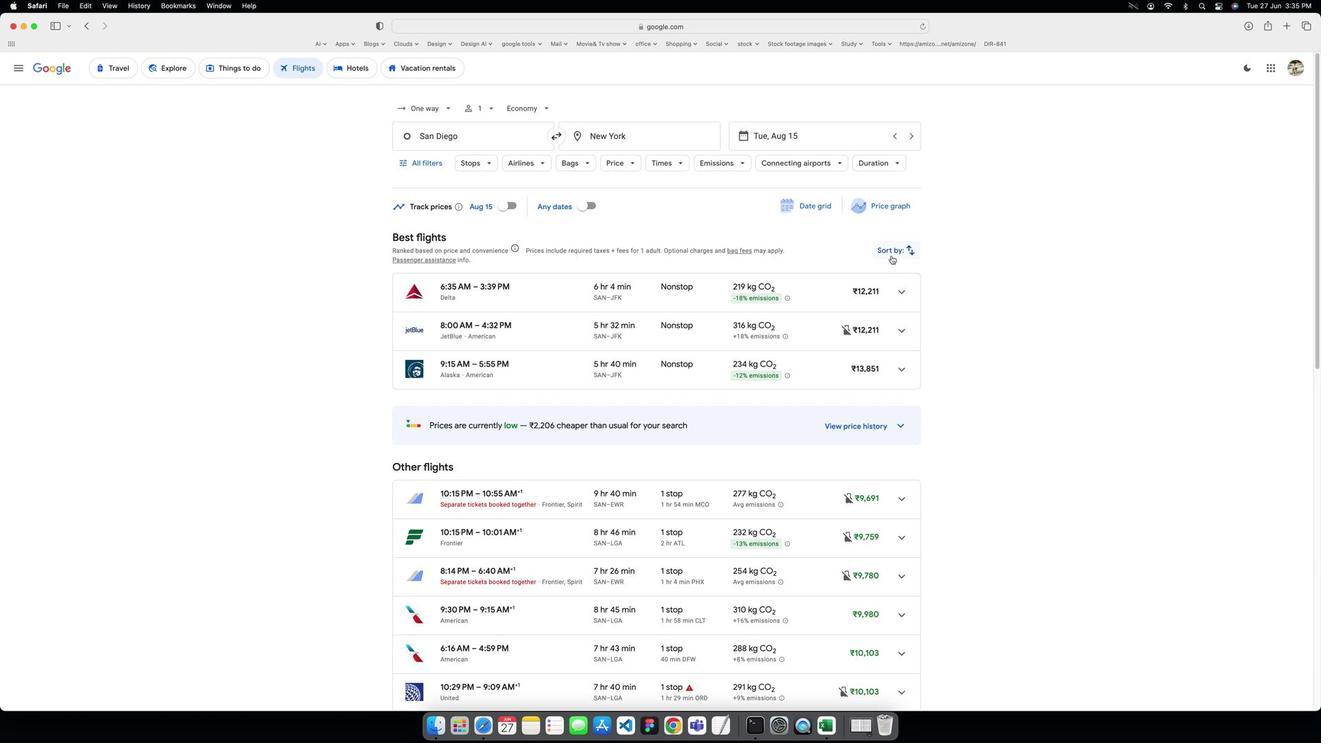 
Action: Mouse pressed left at (889, 256)
Screenshot: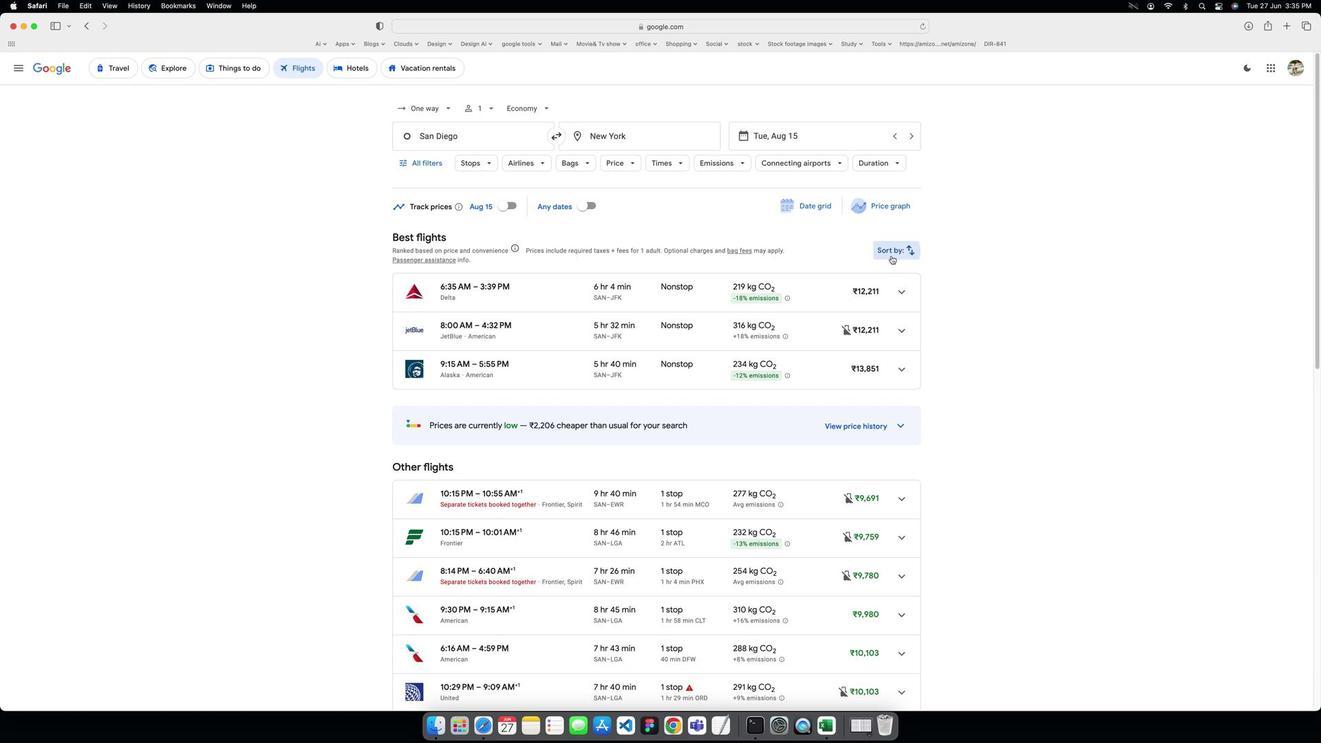 
Action: Mouse moved to (880, 300)
Screenshot: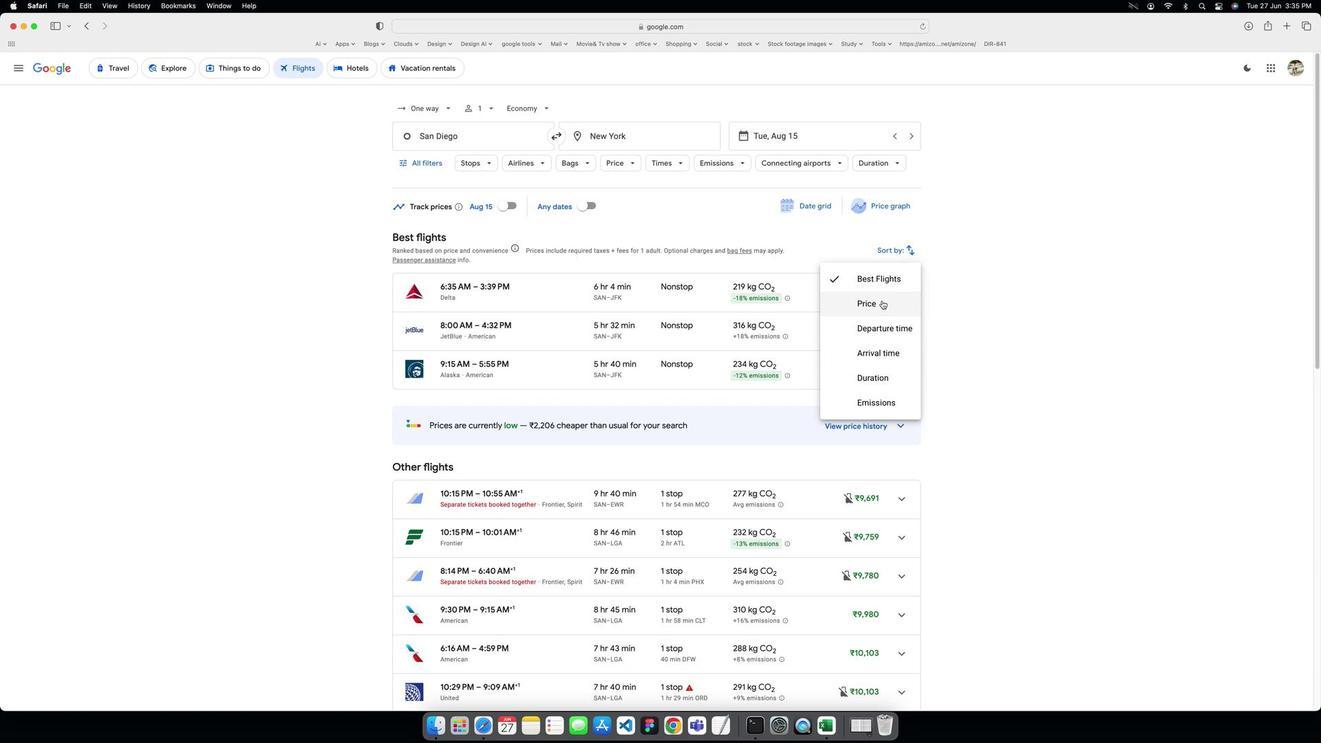 
Action: Mouse pressed left at (880, 300)
Screenshot: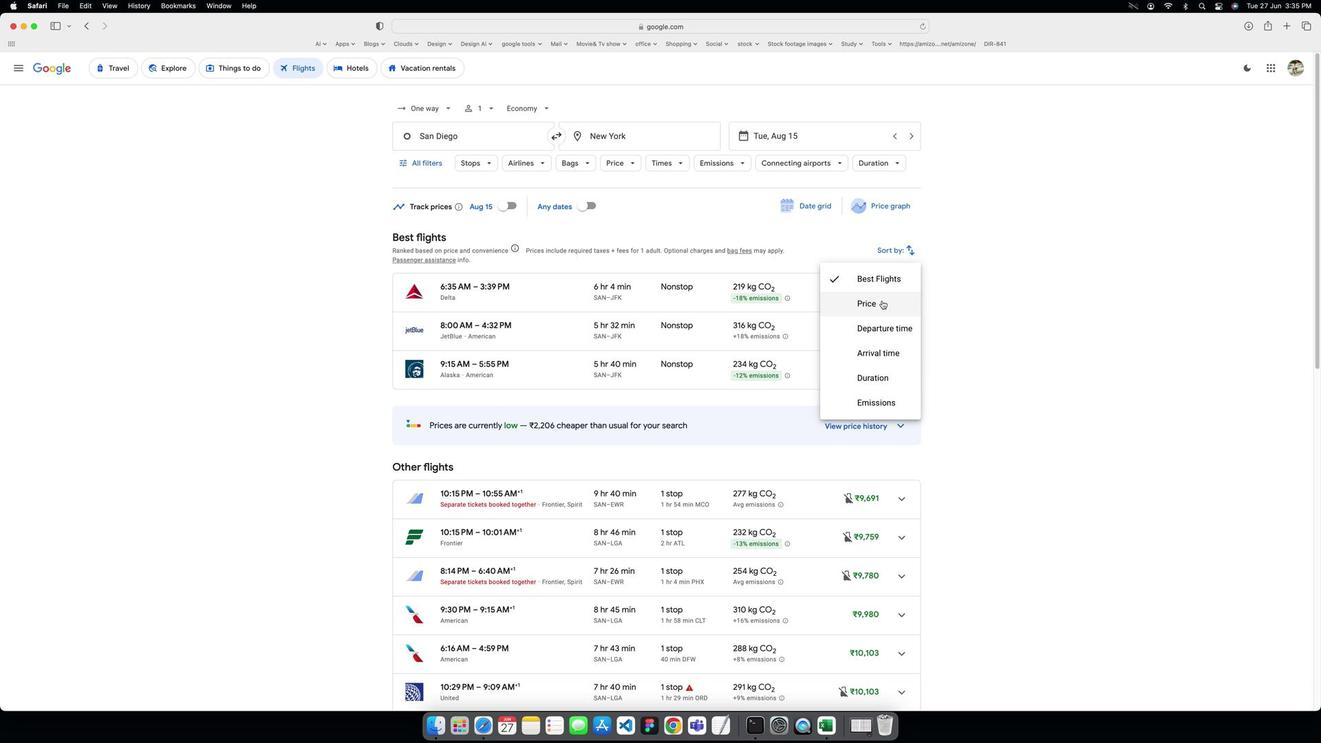 
Action: Mouse moved to (823, 311)
Screenshot: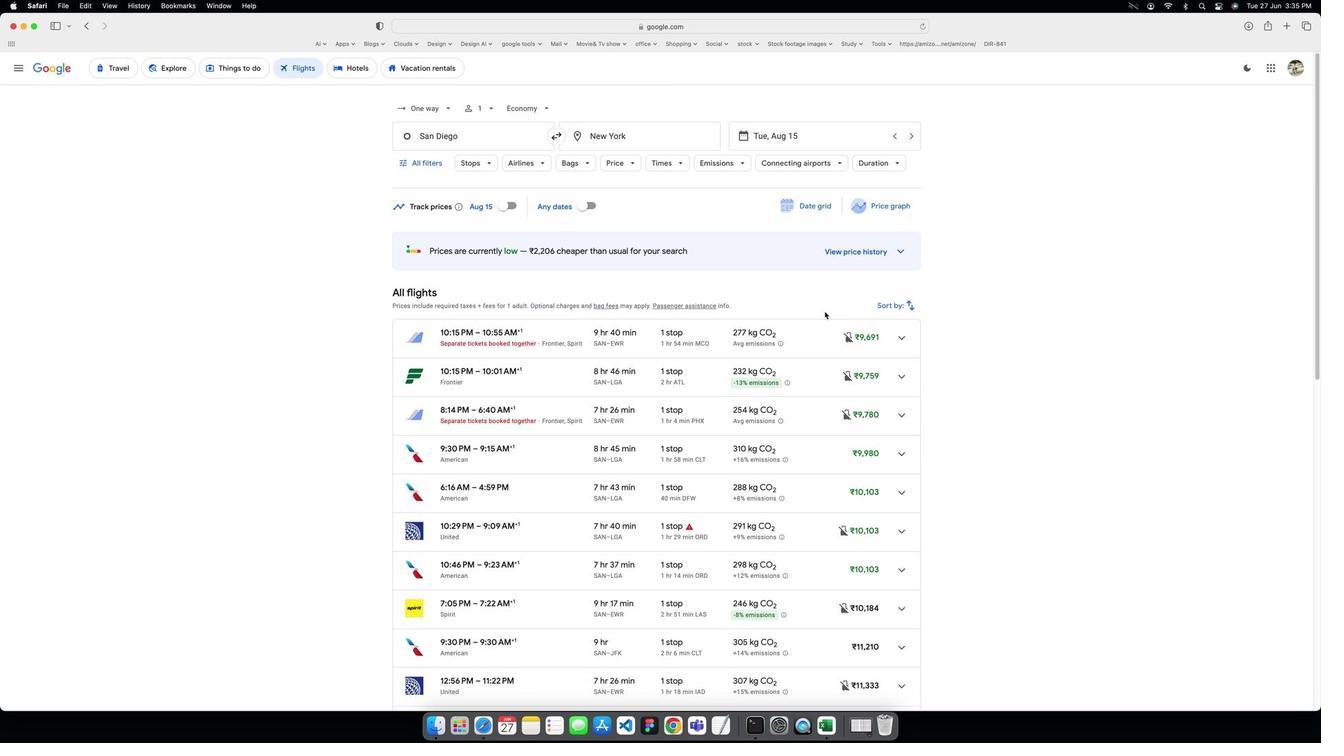 
Action: Mouse scrolled (823, 311) with delta (0, -1)
Screenshot: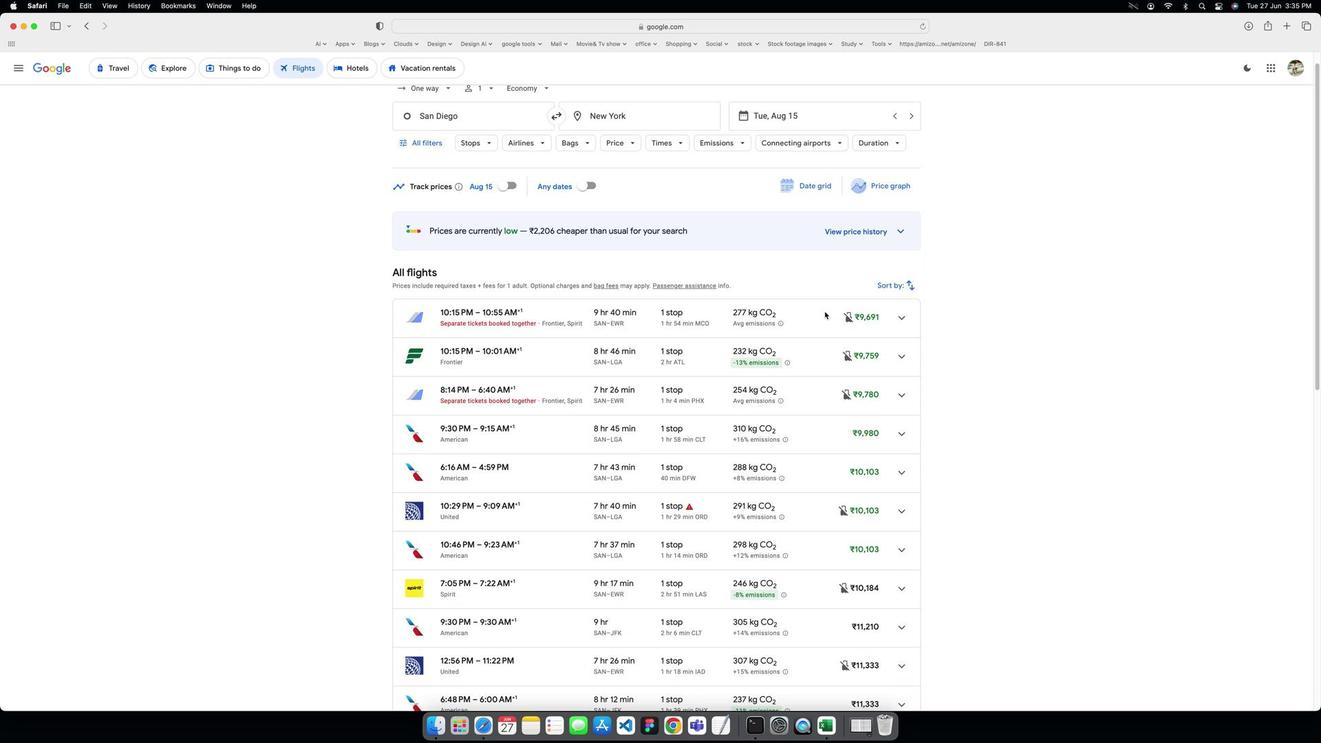 
Action: Mouse scrolled (823, 311) with delta (0, -1)
Screenshot: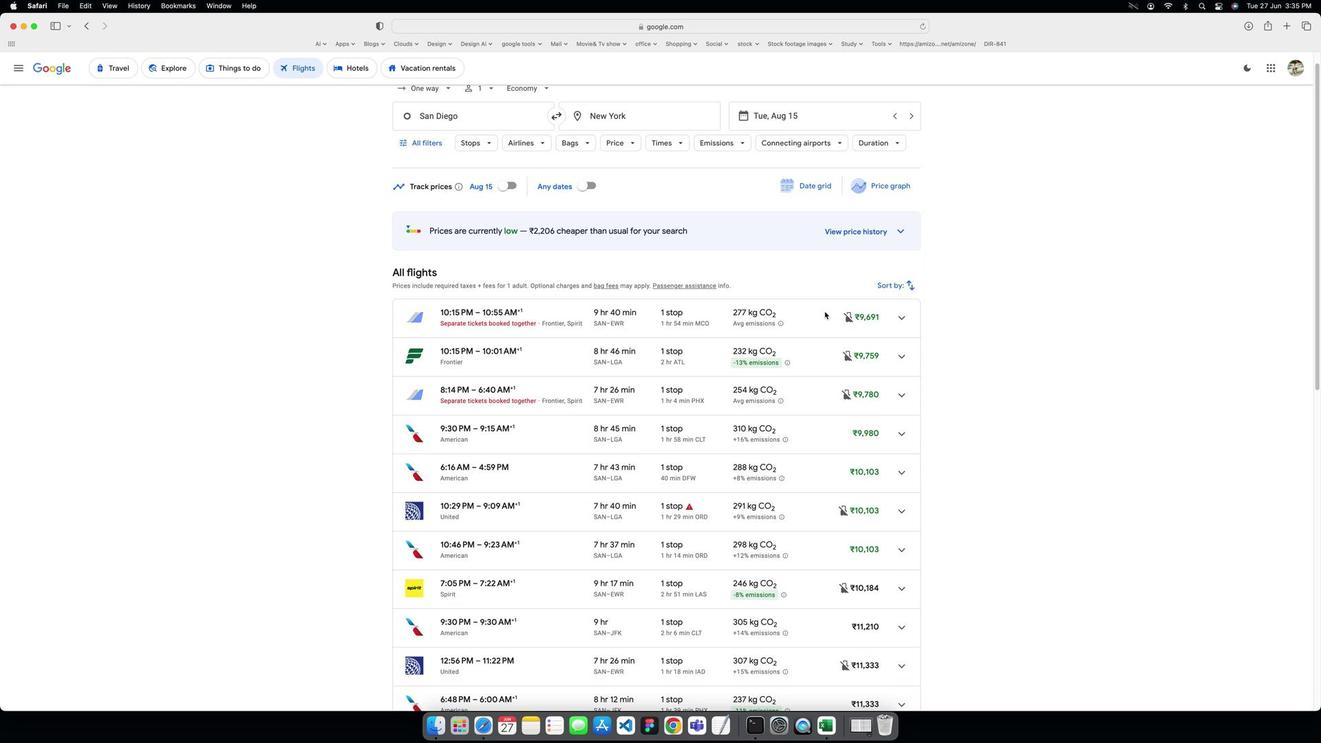 
Action: Mouse scrolled (823, 311) with delta (0, -1)
Screenshot: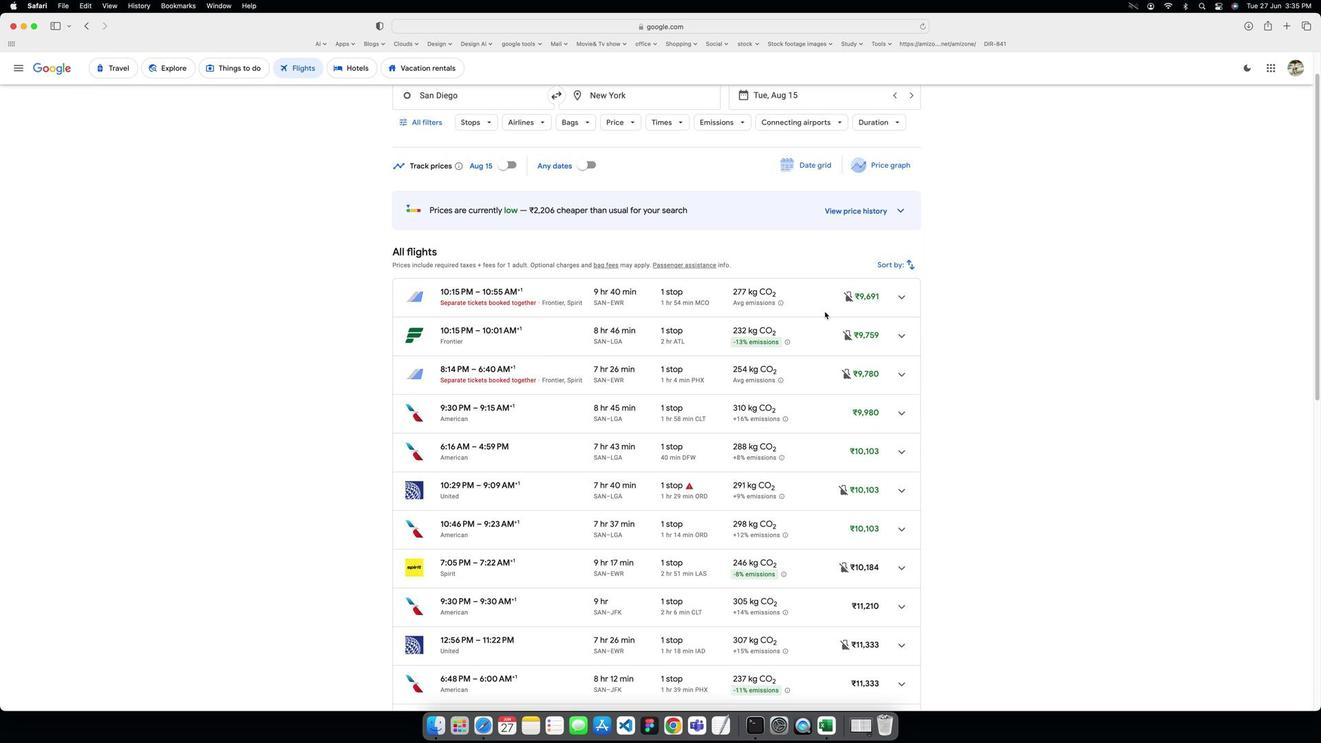 
